Task: In the  document Aiethics.pdf Use the tool word Count 'and display word count while typing' Create the translated copy of the document in  'French' Change notification to  All Comments
Action: Mouse moved to (243, 86)
Screenshot: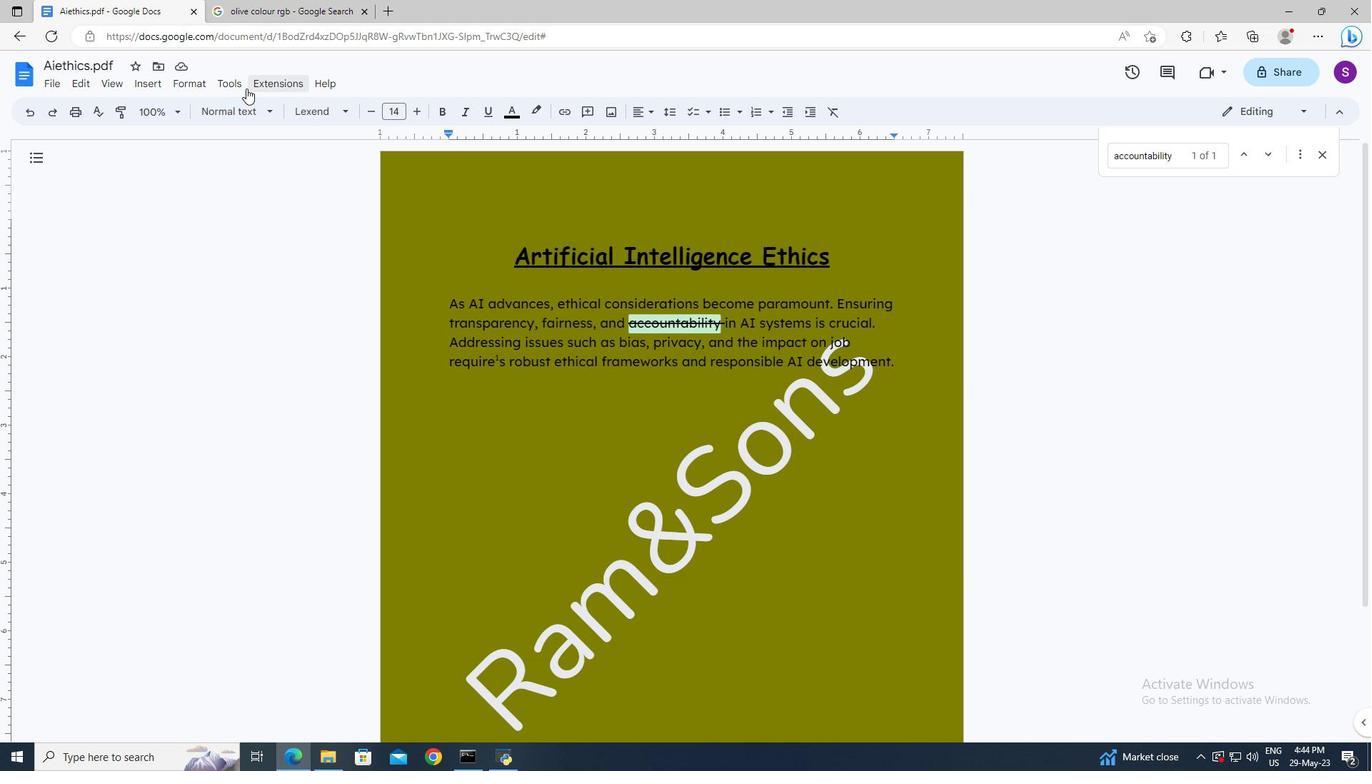 
Action: Mouse pressed left at (243, 86)
Screenshot: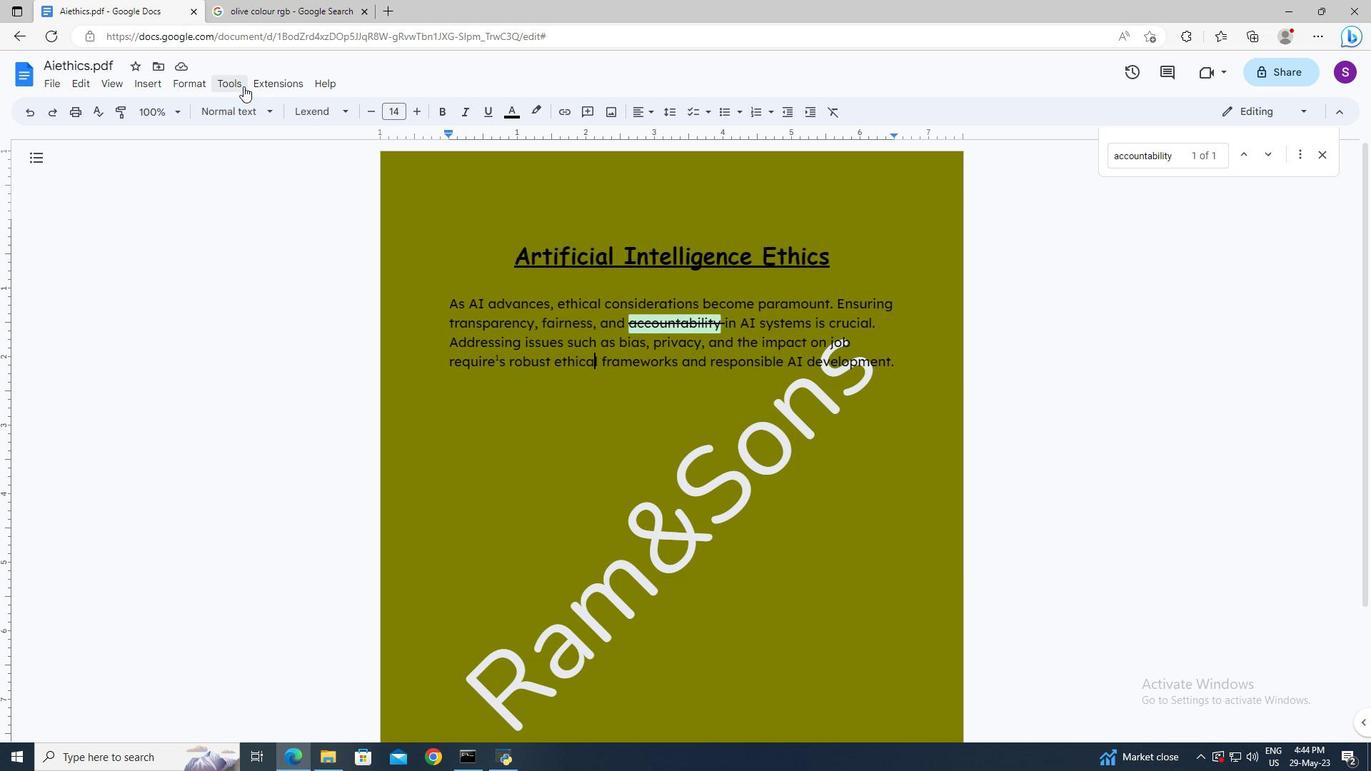 
Action: Mouse moved to (253, 129)
Screenshot: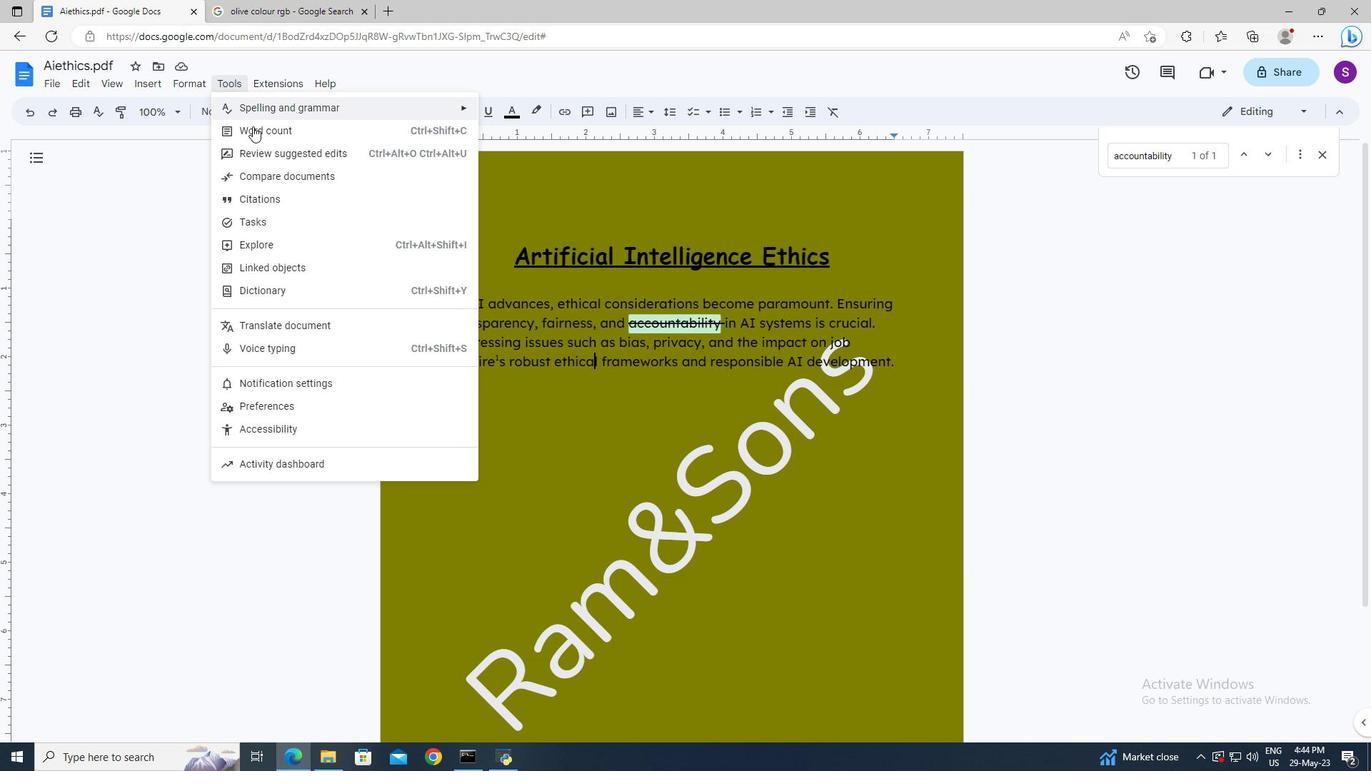 
Action: Mouse pressed left at (253, 129)
Screenshot: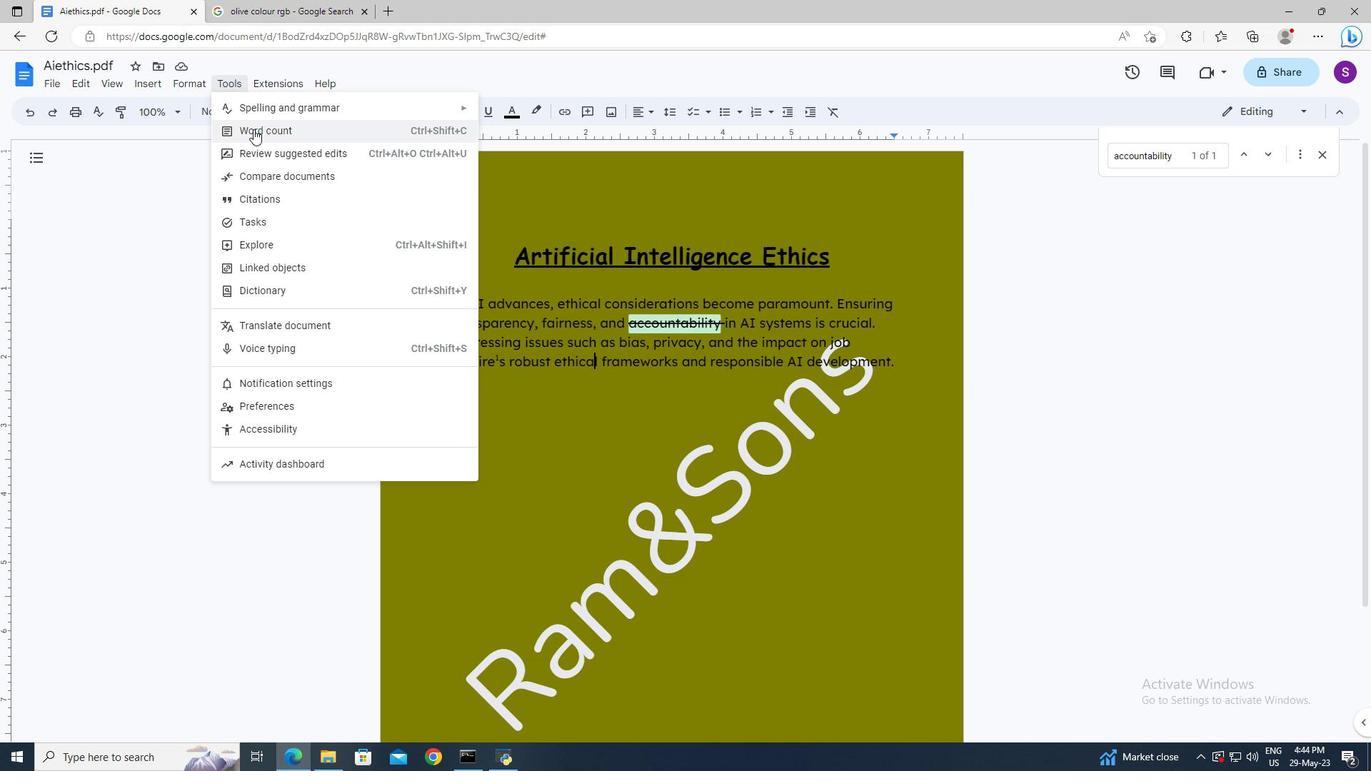 
Action: Mouse moved to (602, 466)
Screenshot: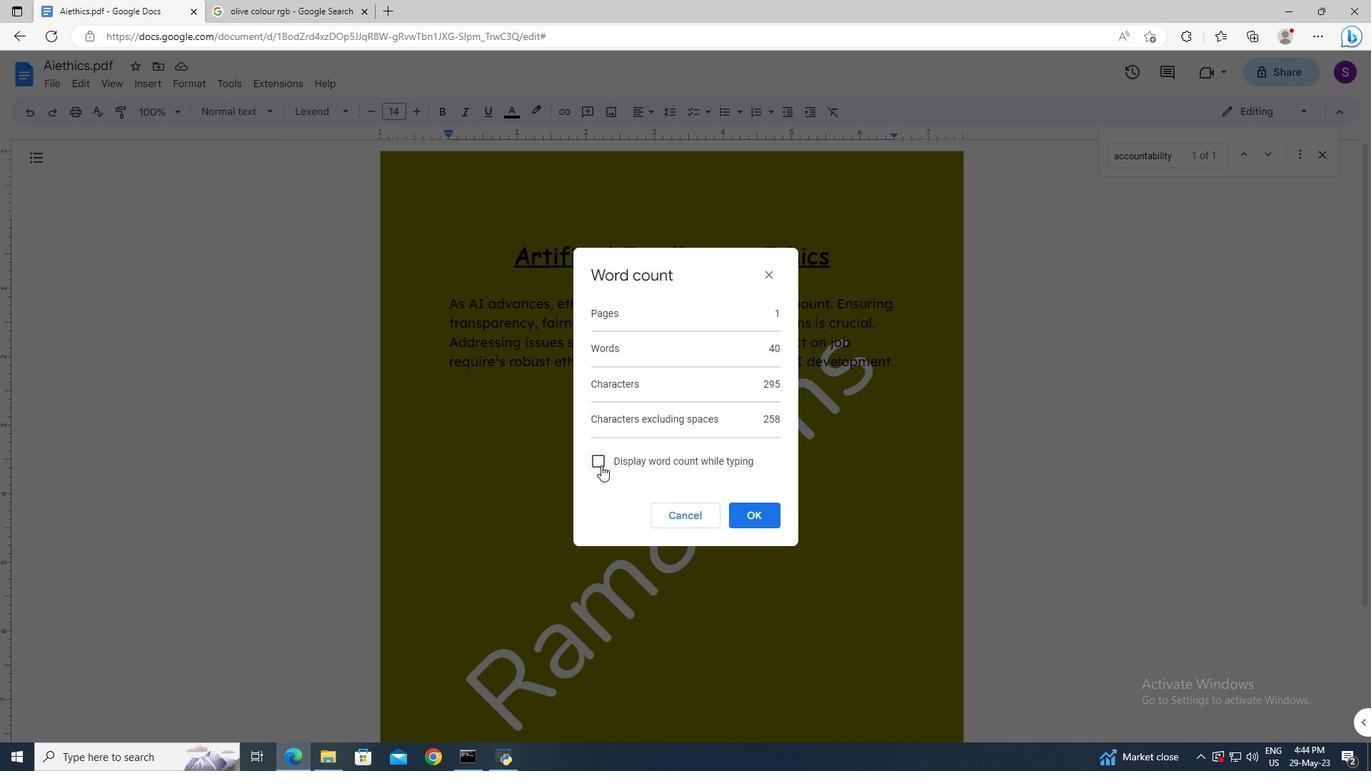 
Action: Mouse pressed left at (602, 466)
Screenshot: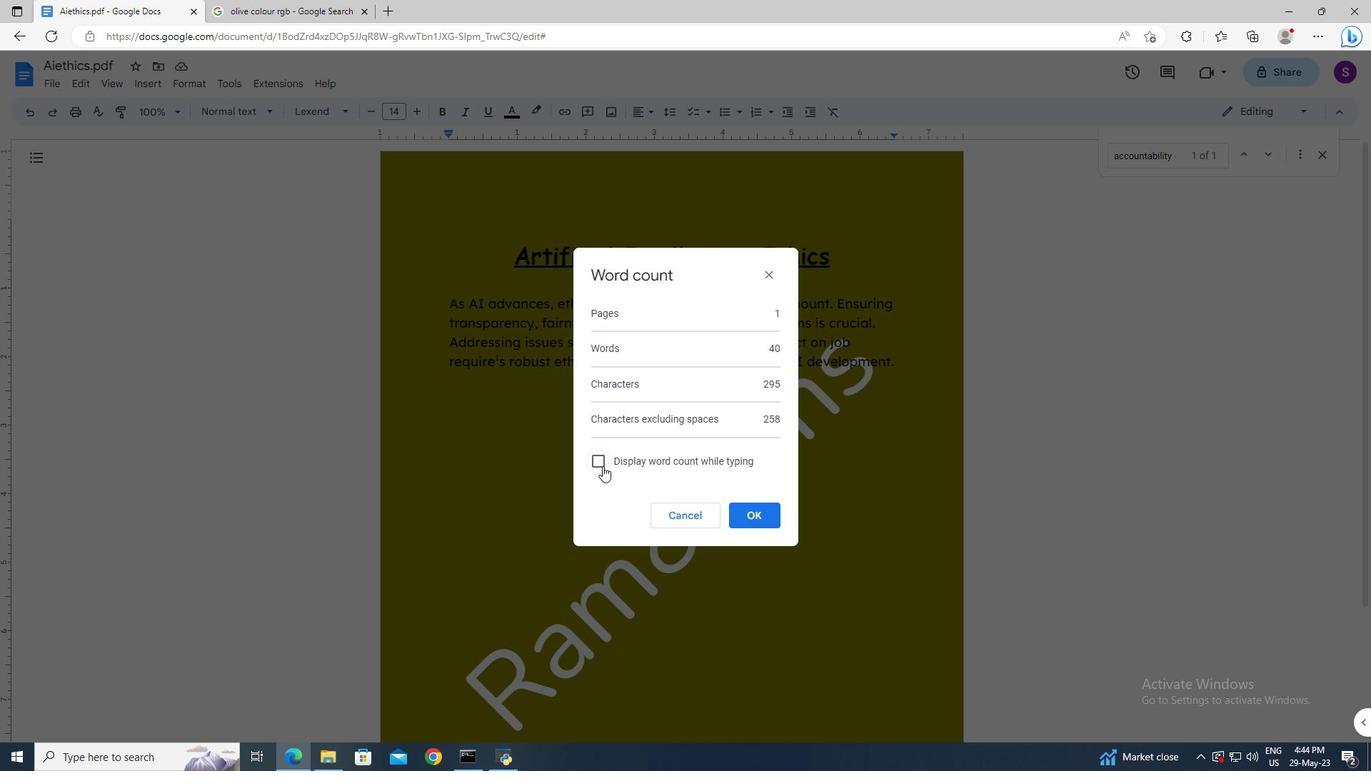 
Action: Mouse moved to (756, 510)
Screenshot: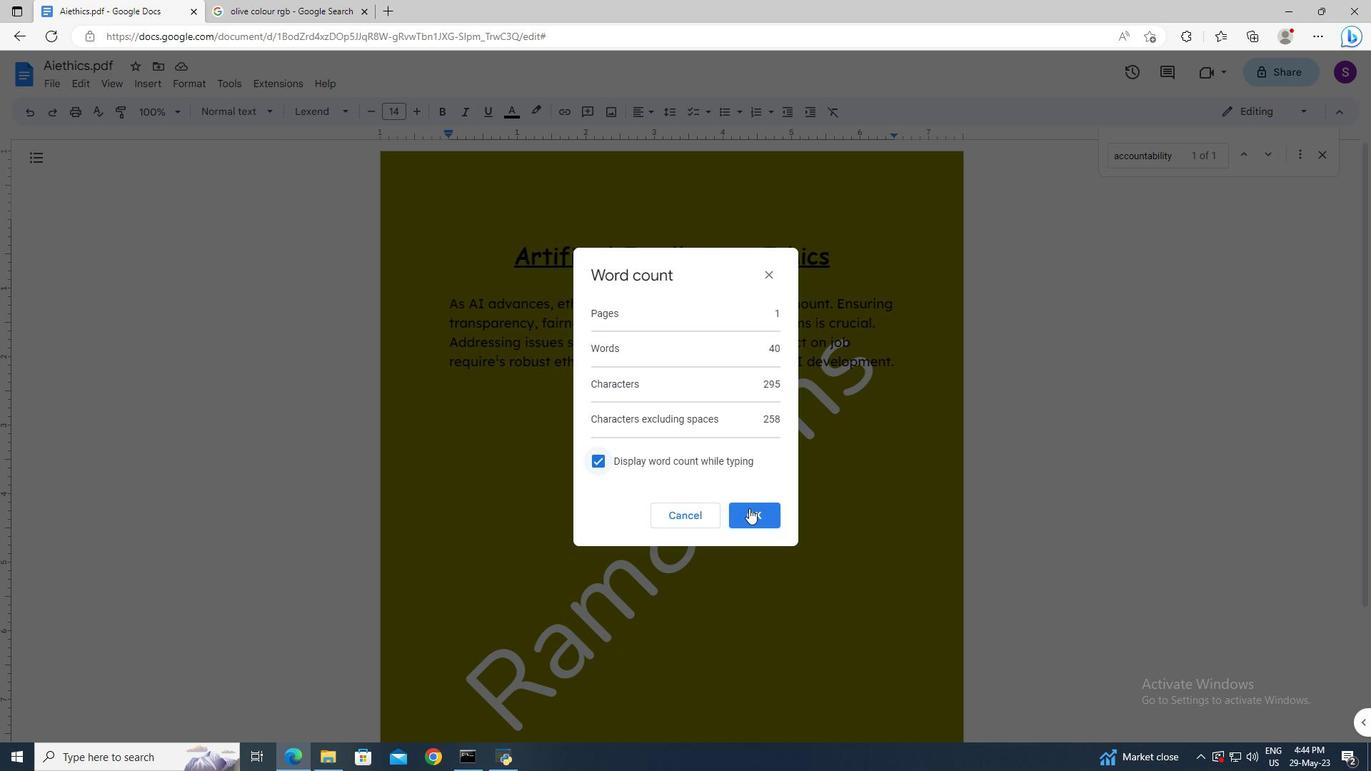 
Action: Mouse pressed left at (756, 510)
Screenshot: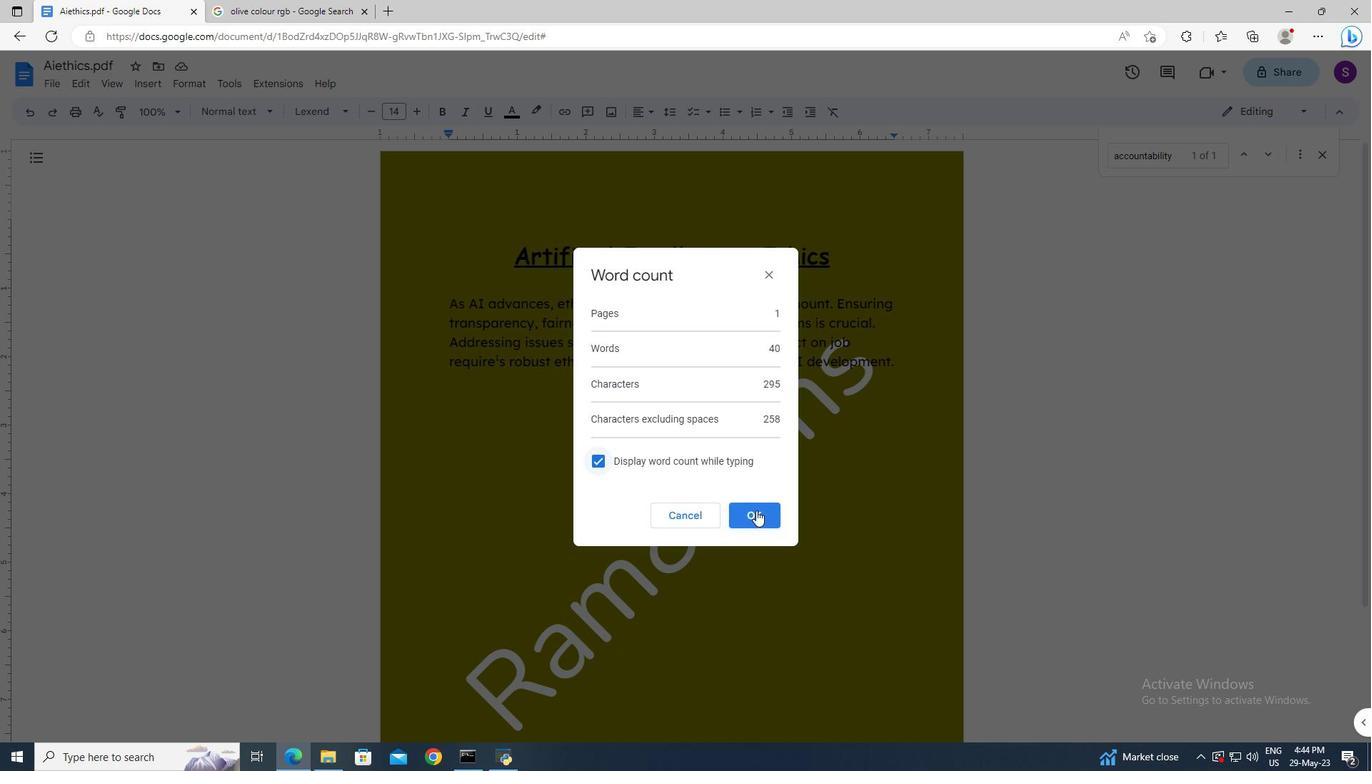 
Action: Mouse moved to (54, 77)
Screenshot: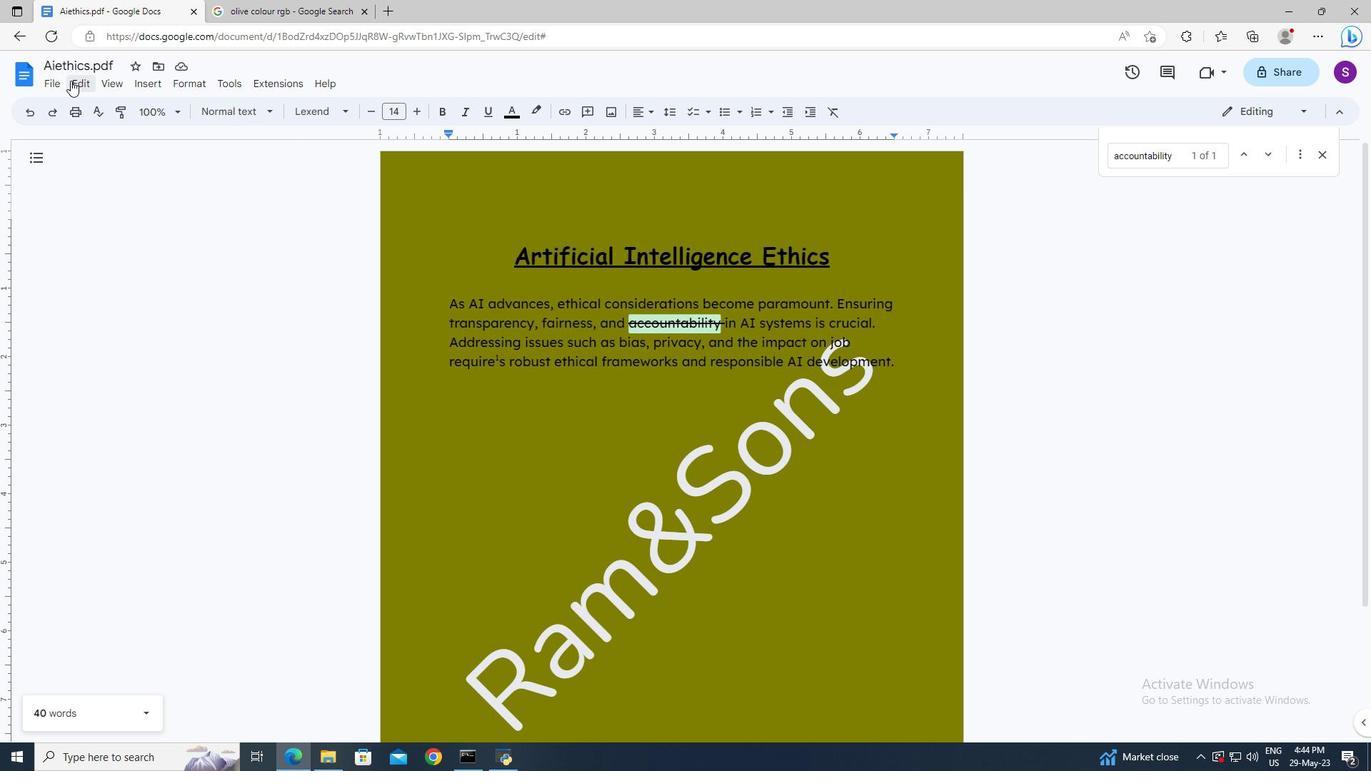 
Action: Mouse pressed left at (54, 77)
Screenshot: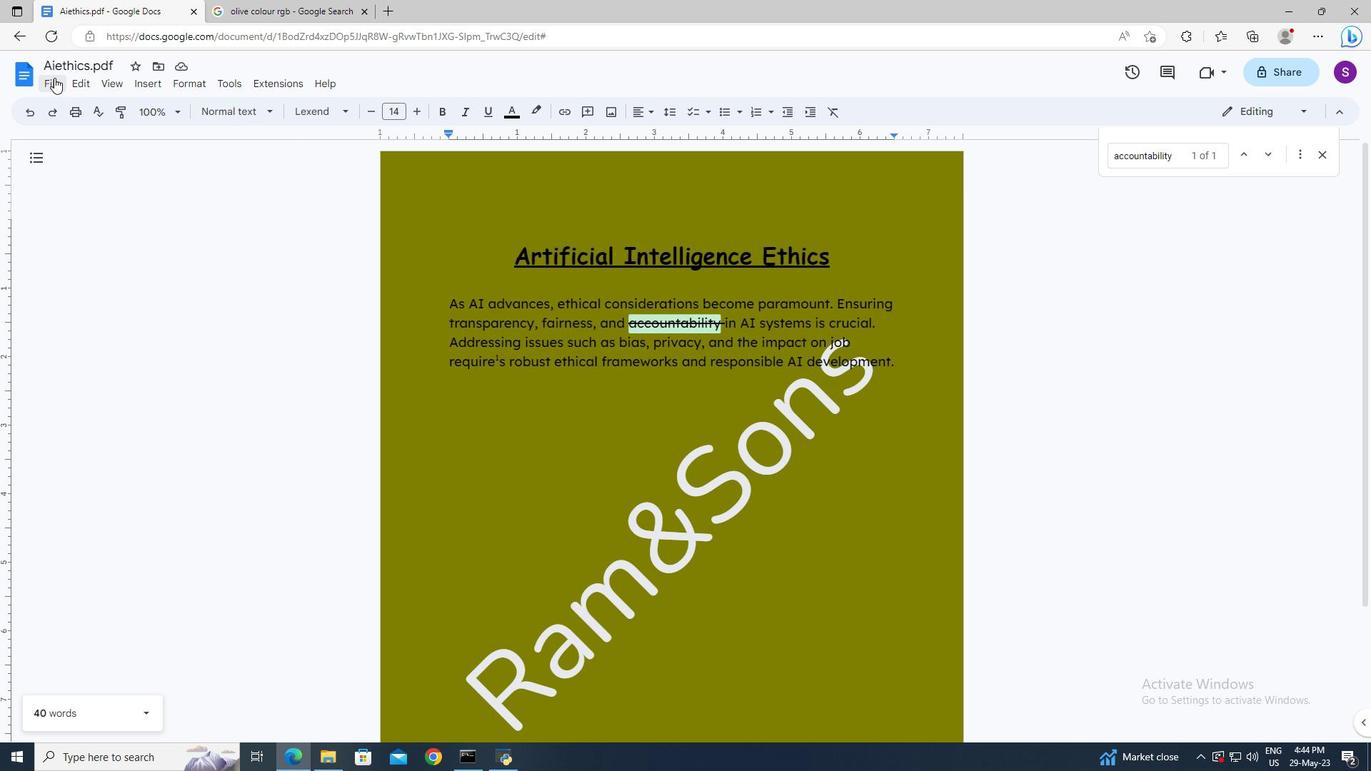 
Action: Mouse moved to (266, 324)
Screenshot: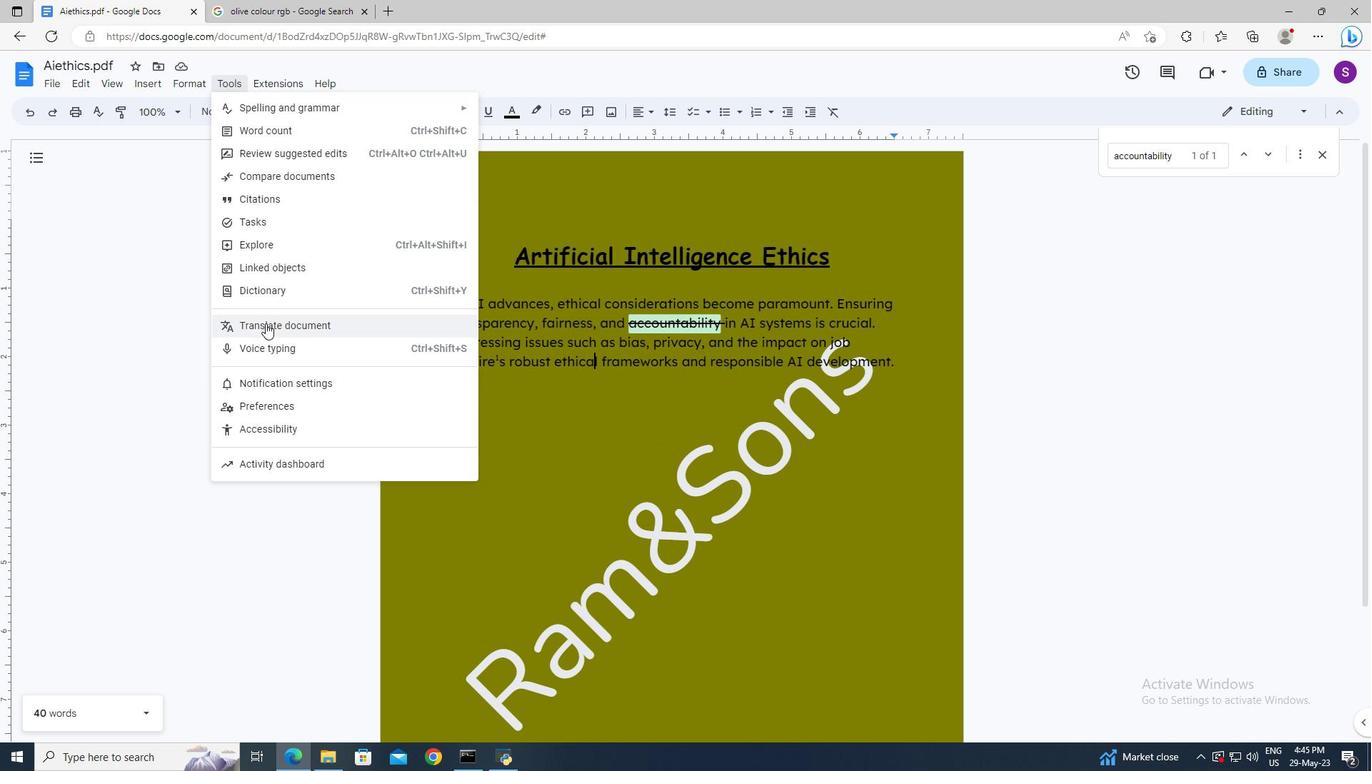 
Action: Mouse pressed left at (266, 324)
Screenshot: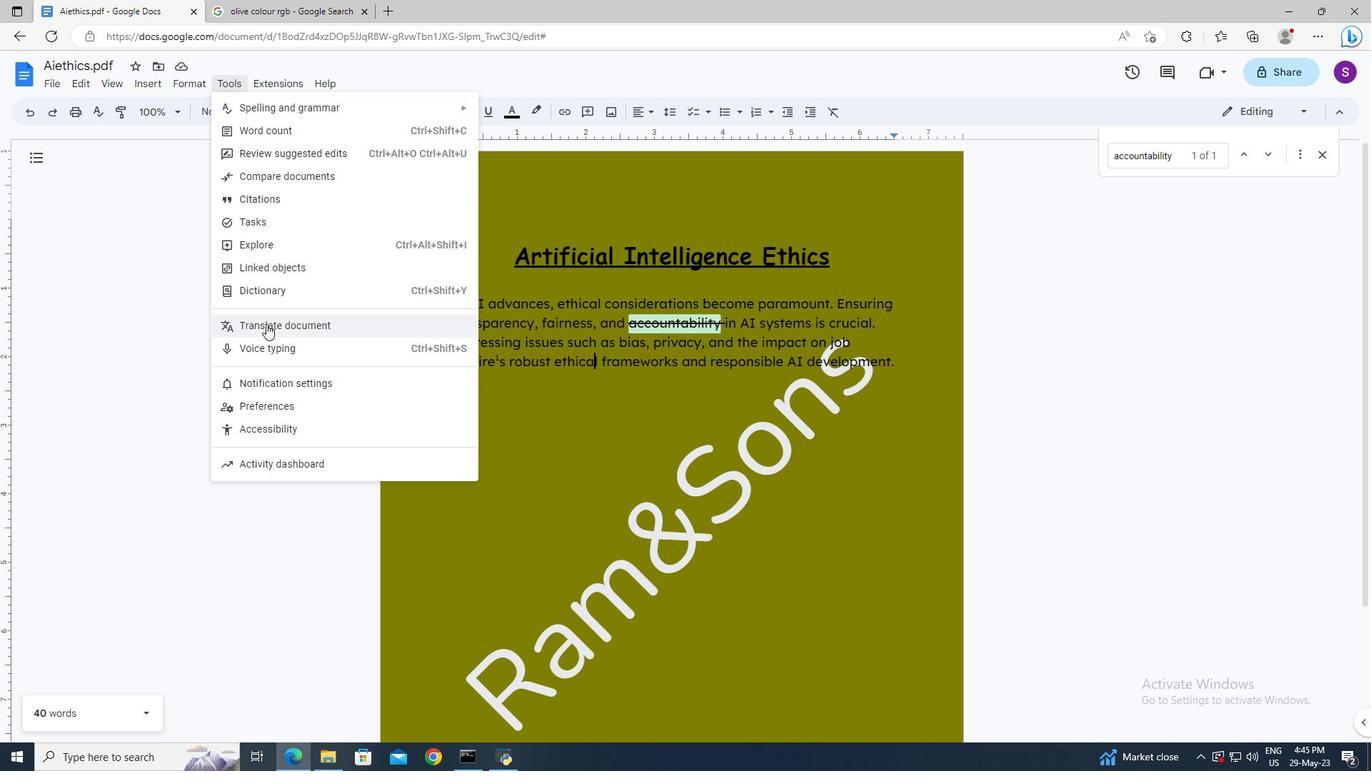 
Action: Mouse moved to (595, 420)
Screenshot: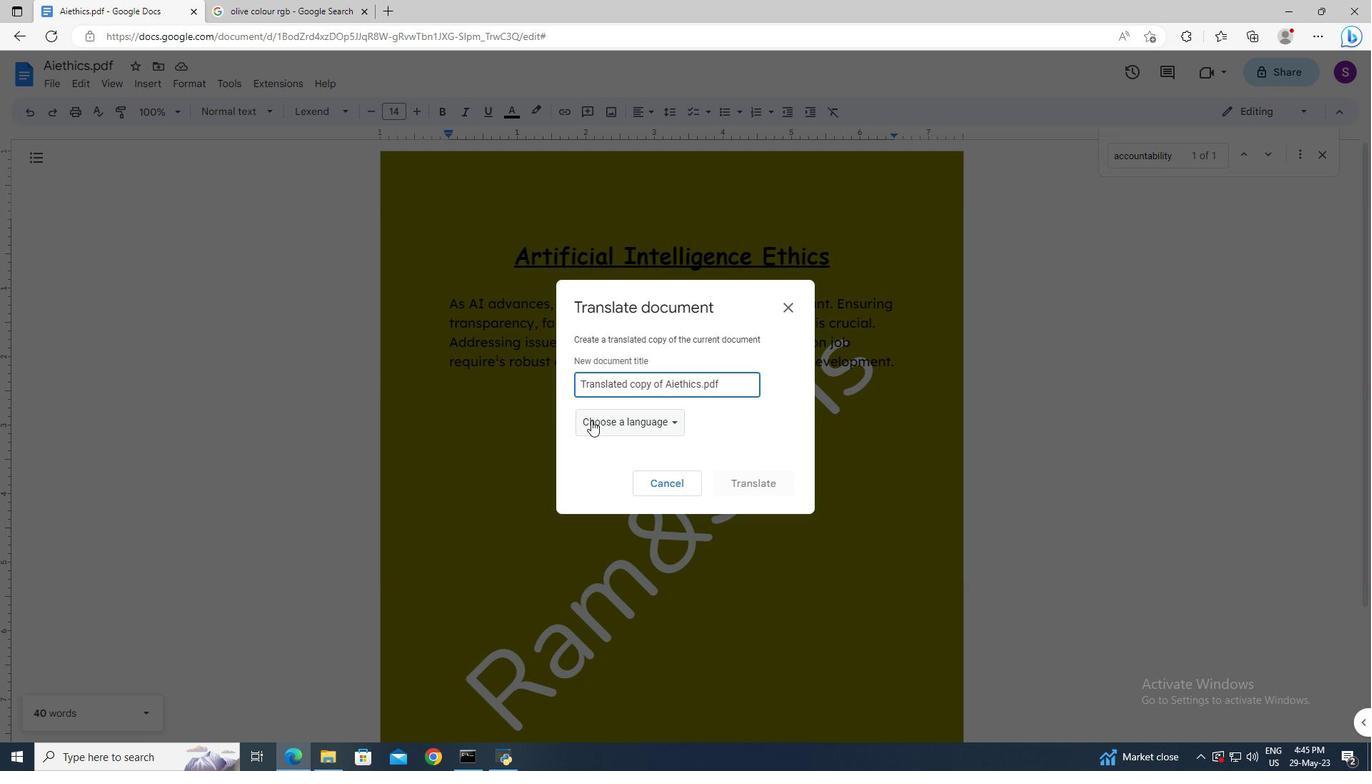 
Action: Mouse pressed left at (595, 420)
Screenshot: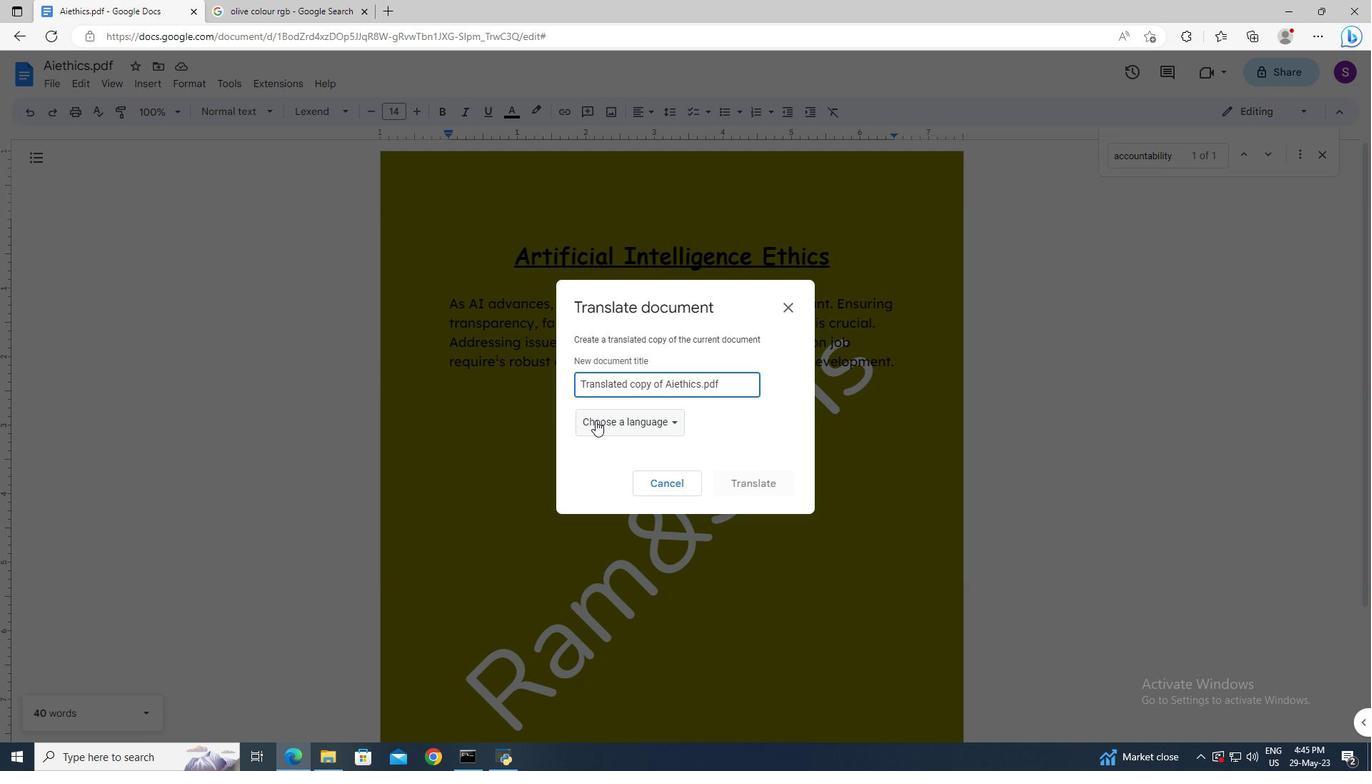 
Action: Mouse moved to (623, 502)
Screenshot: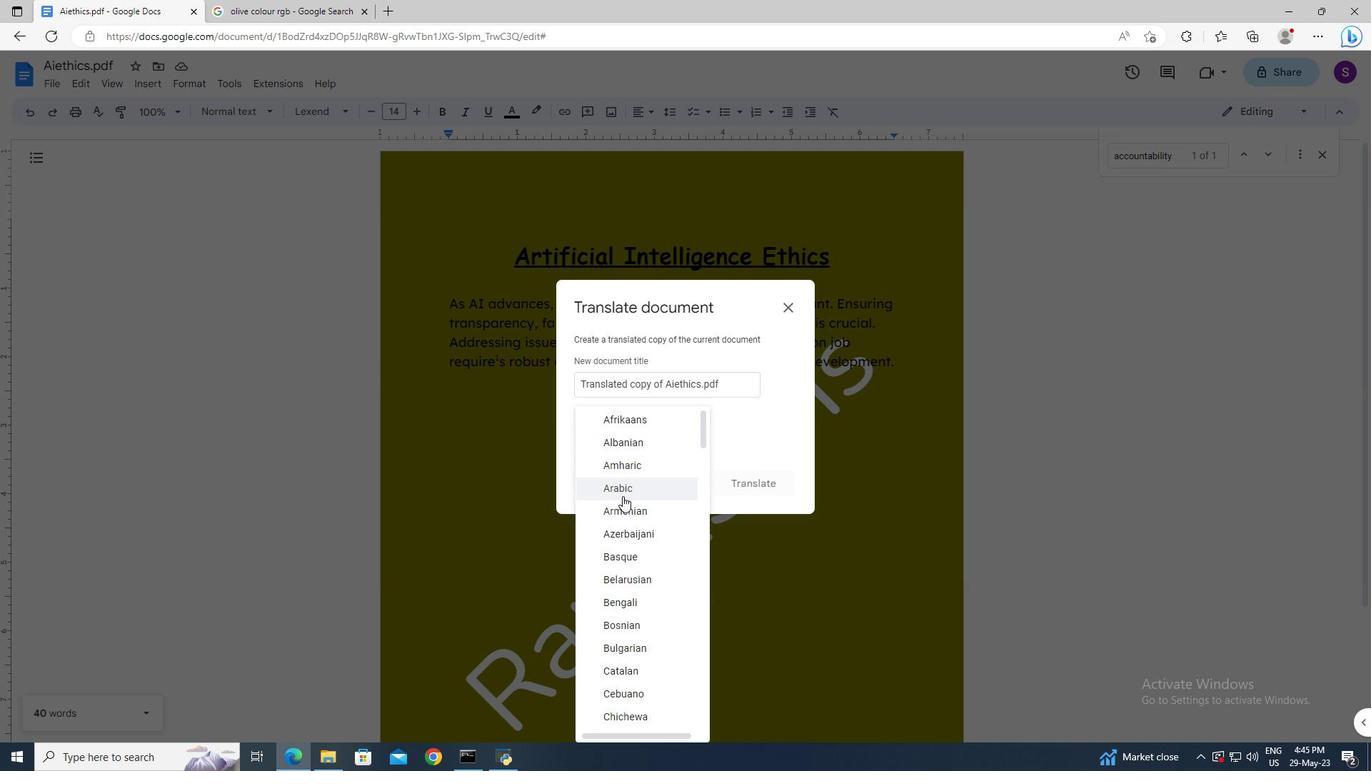 
Action: Mouse scrolled (623, 501) with delta (0, 0)
Screenshot: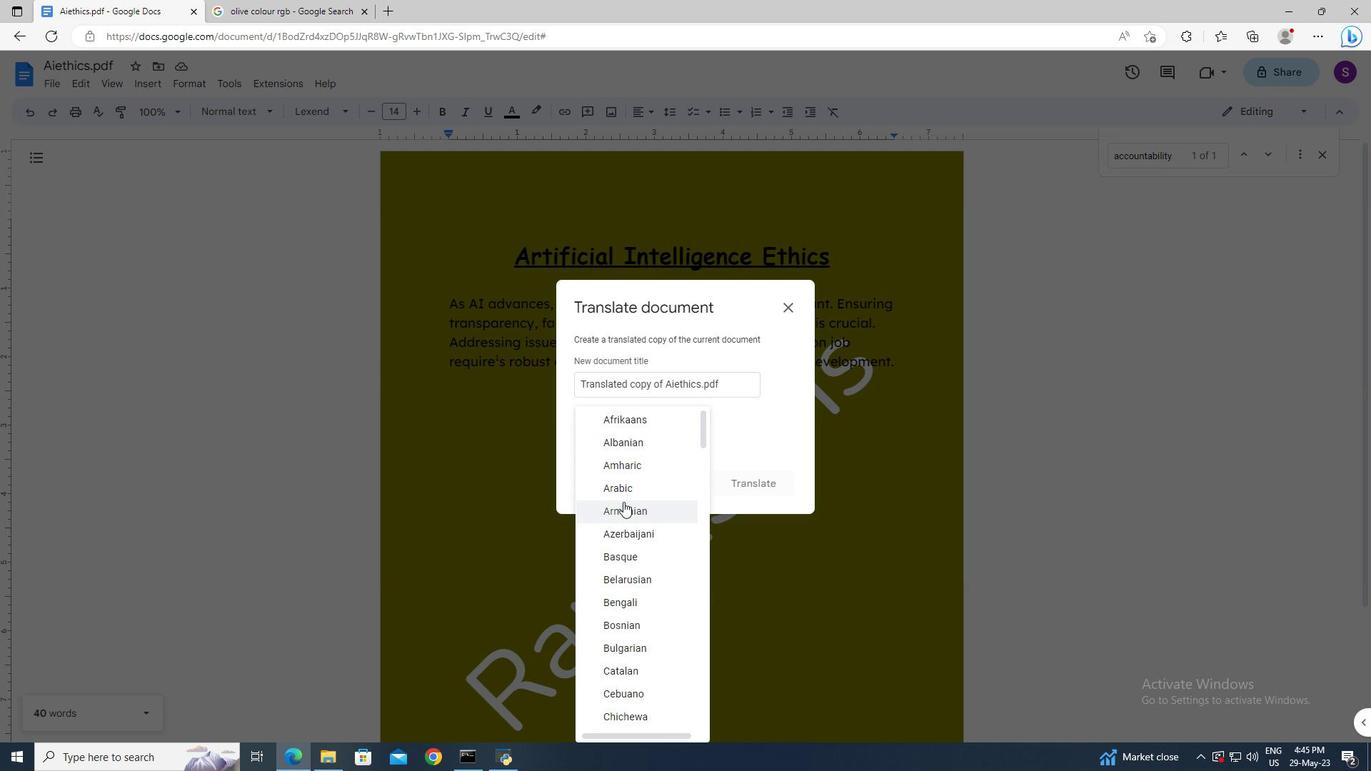 
Action: Mouse scrolled (623, 501) with delta (0, 0)
Screenshot: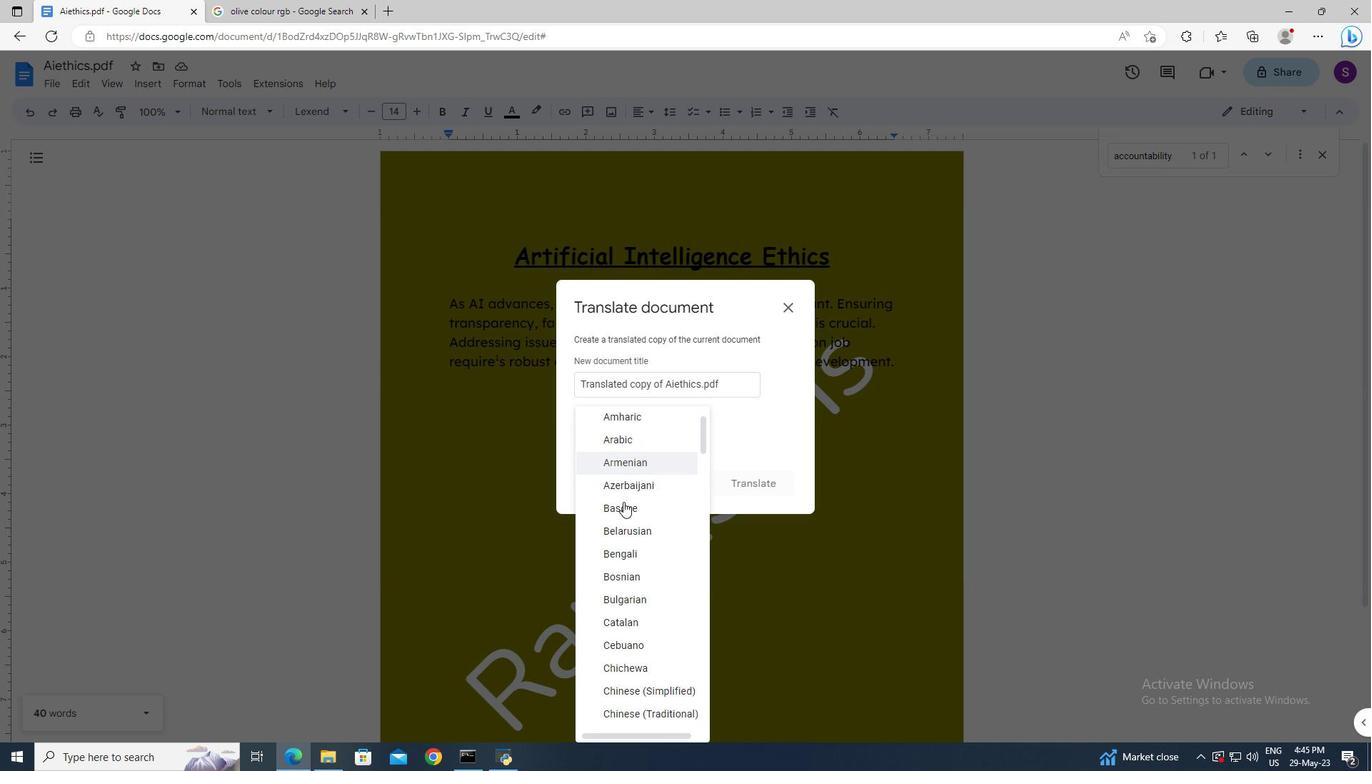 
Action: Mouse scrolled (623, 501) with delta (0, 0)
Screenshot: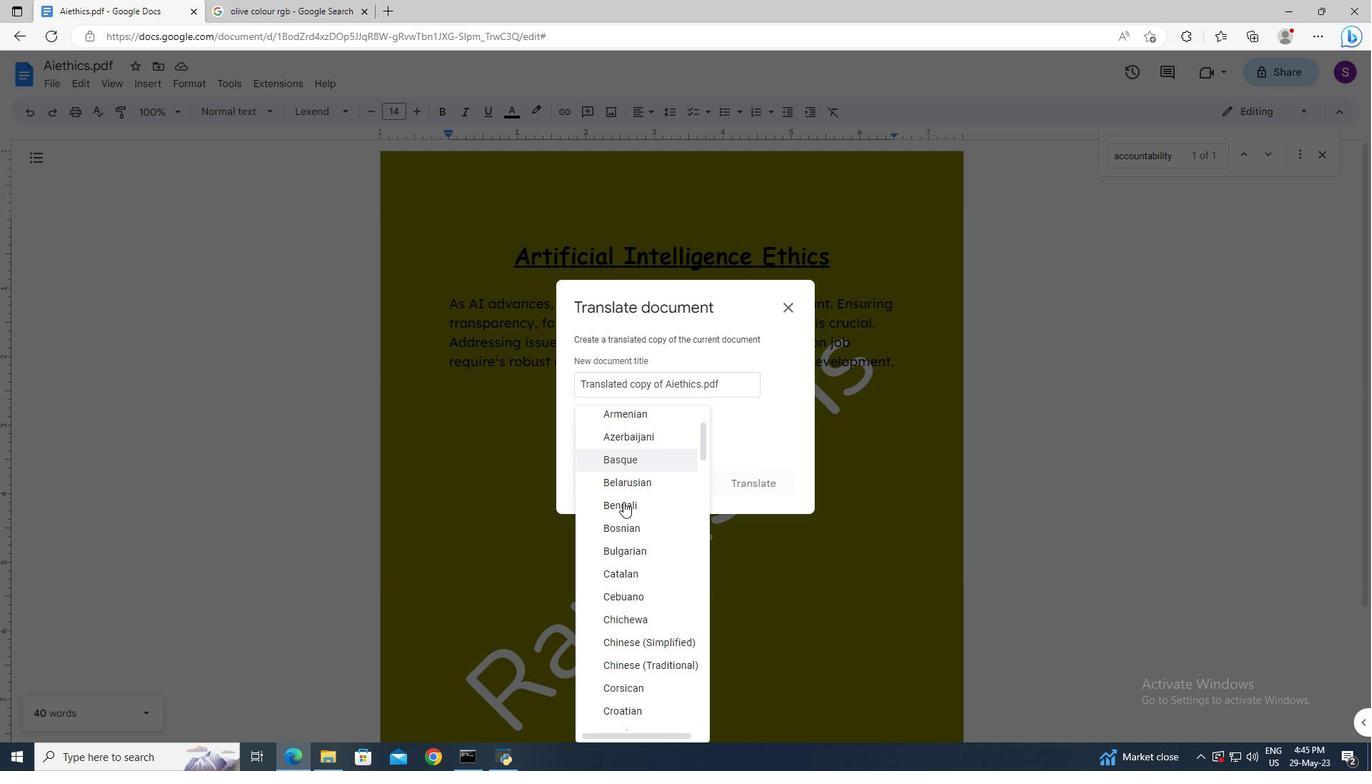 
Action: Mouse scrolled (623, 501) with delta (0, 0)
Screenshot: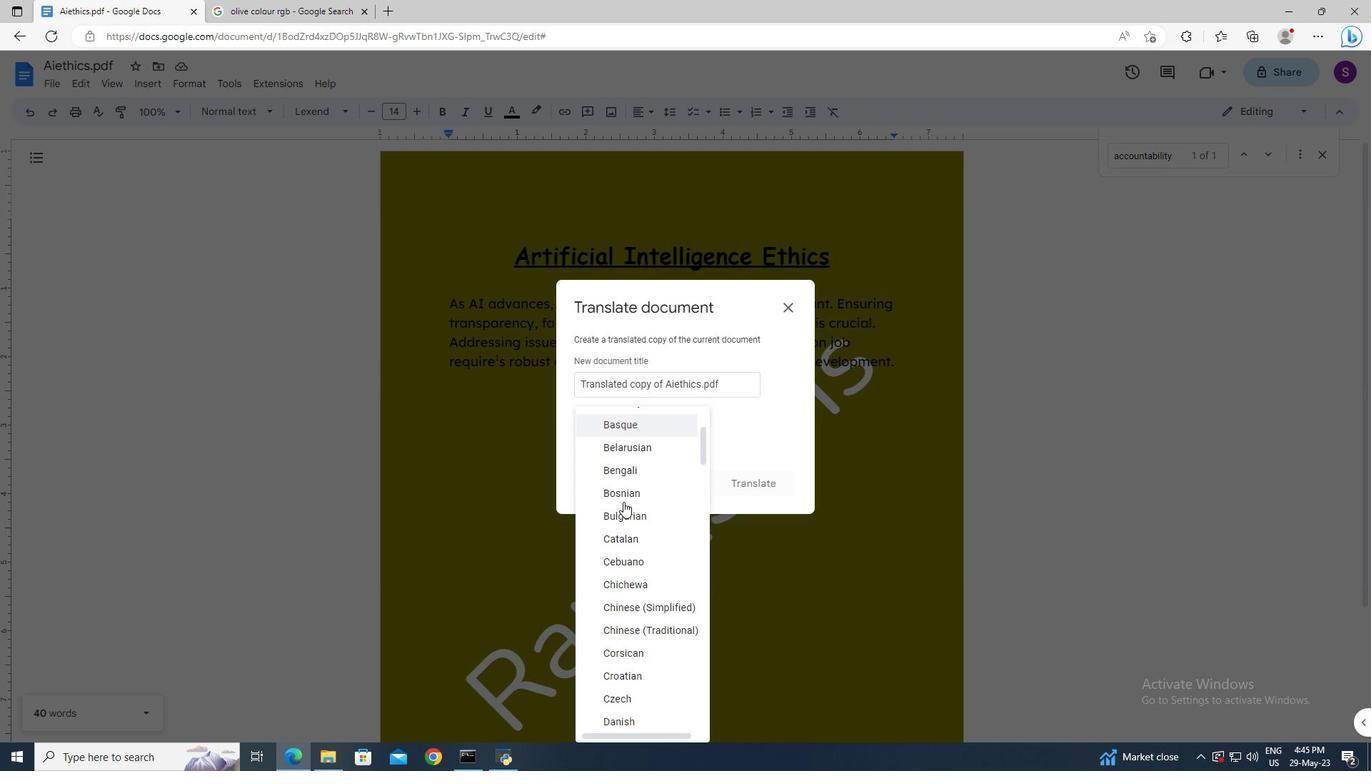 
Action: Mouse scrolled (623, 501) with delta (0, 0)
Screenshot: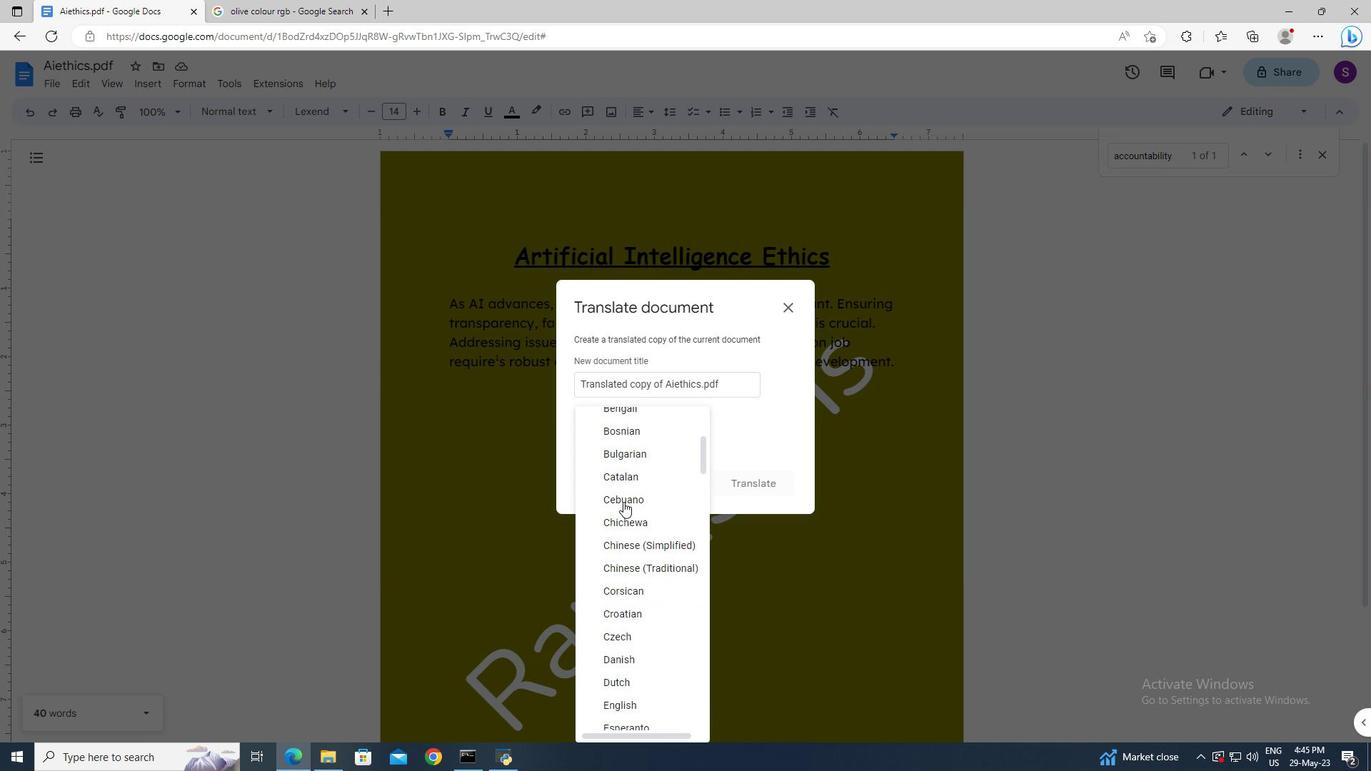 
Action: Mouse scrolled (623, 501) with delta (0, 0)
Screenshot: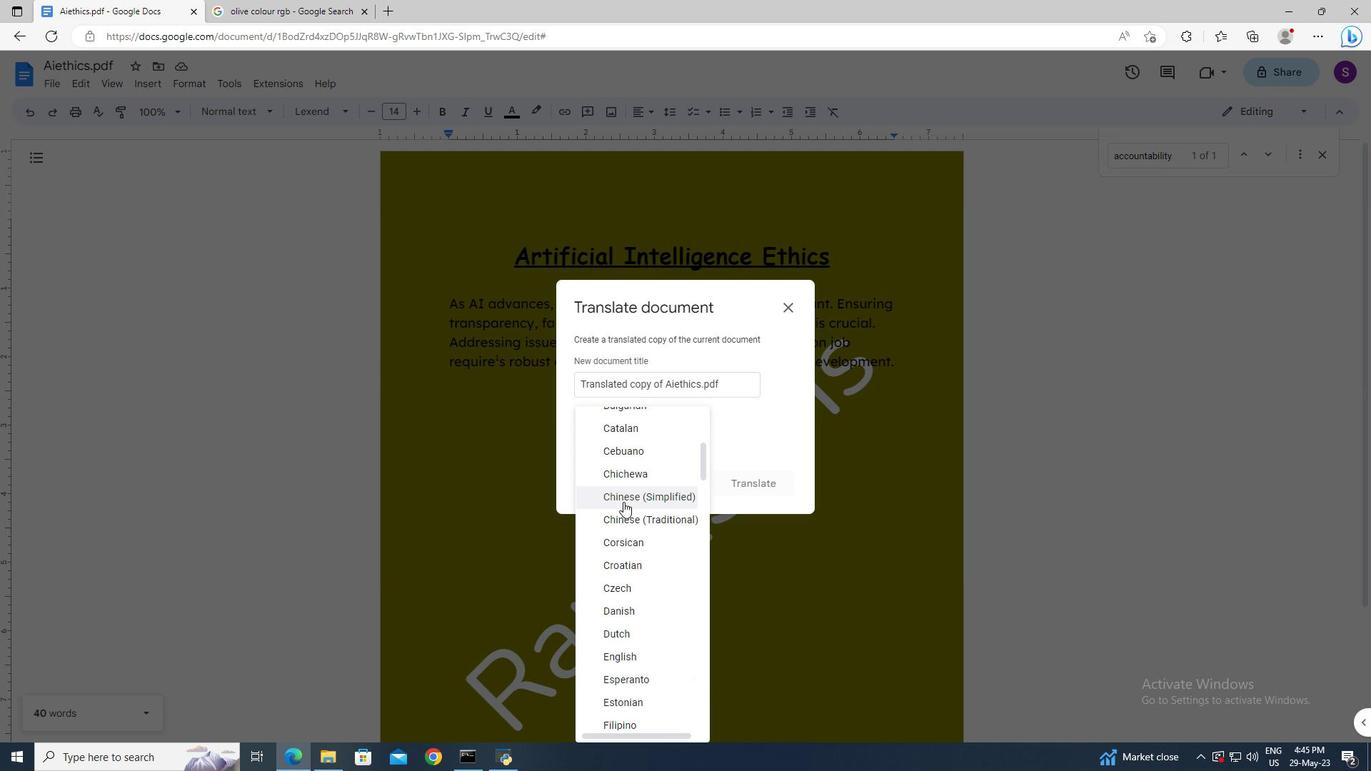 
Action: Mouse scrolled (623, 501) with delta (0, 0)
Screenshot: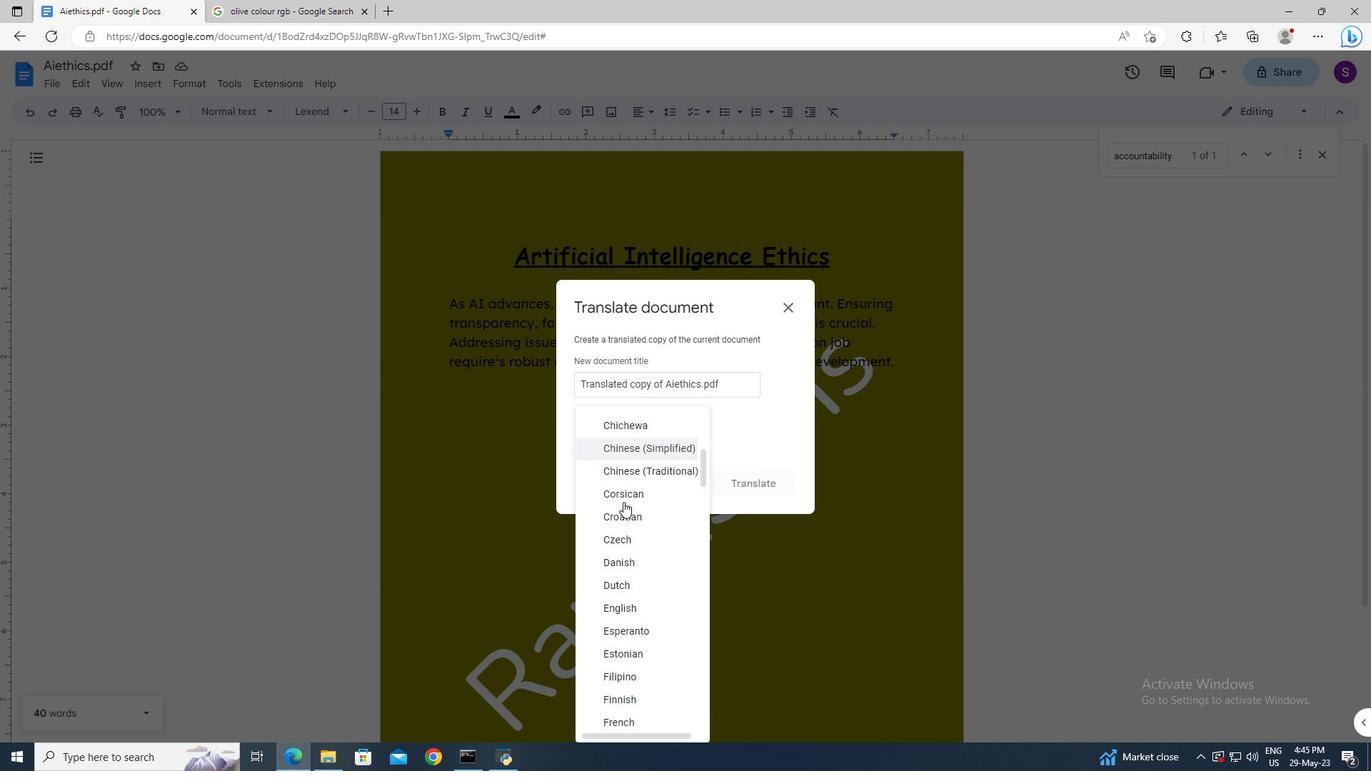 
Action: Mouse scrolled (623, 501) with delta (0, 0)
Screenshot: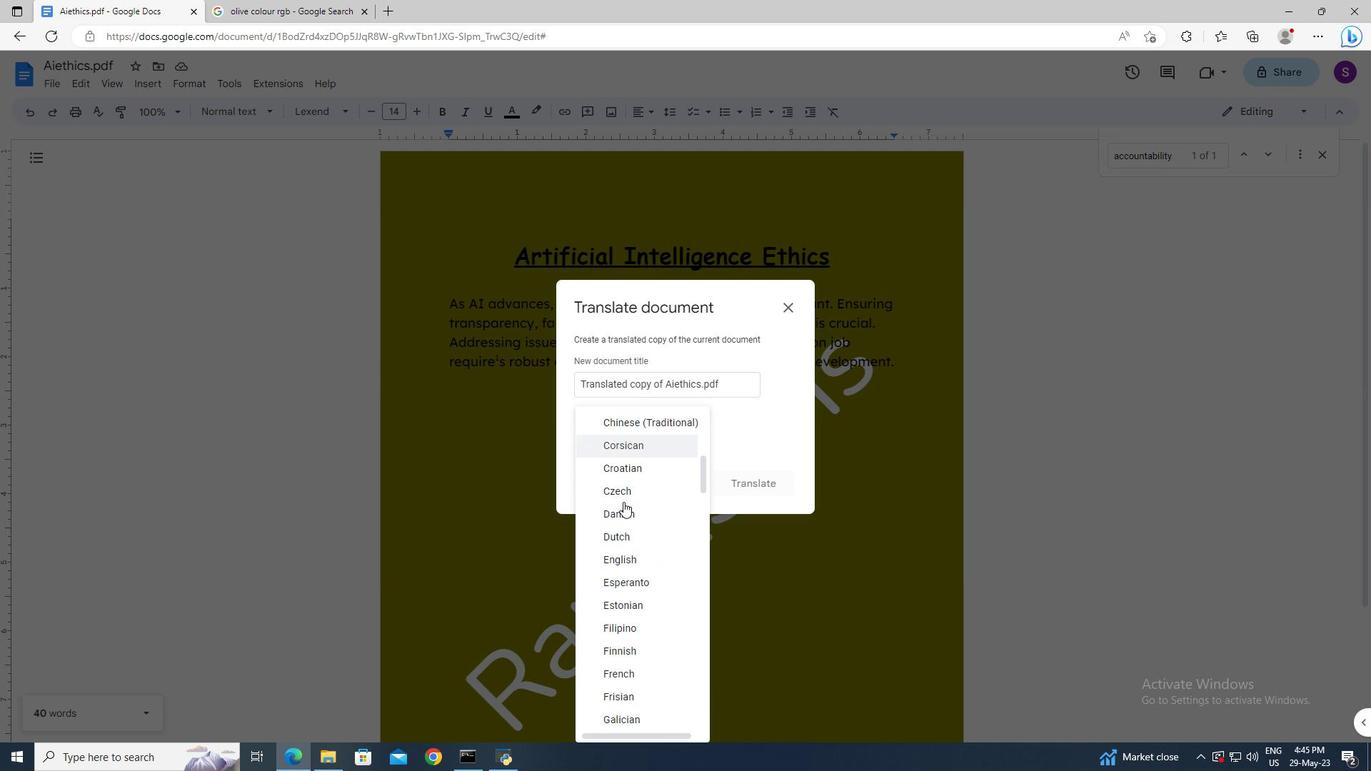 
Action: Mouse moved to (635, 627)
Screenshot: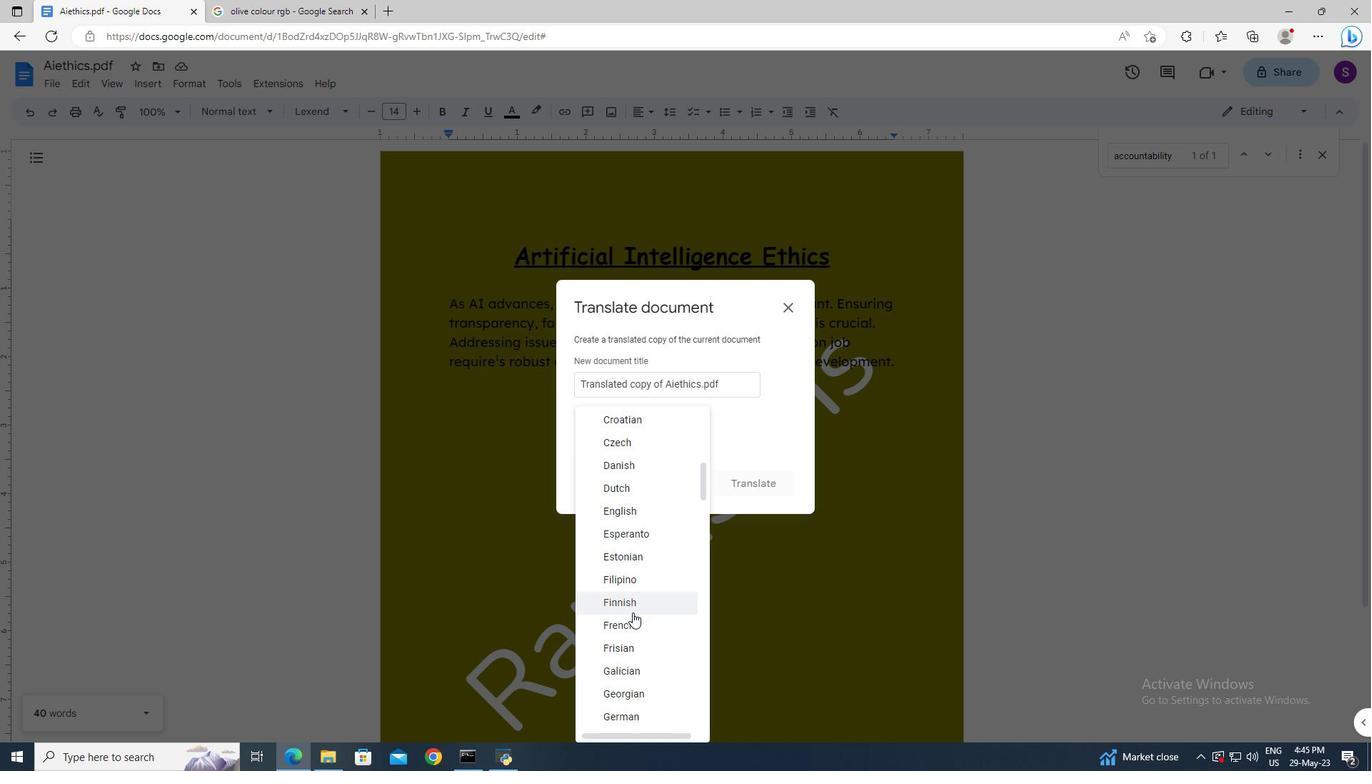 
Action: Mouse pressed left at (635, 627)
Screenshot: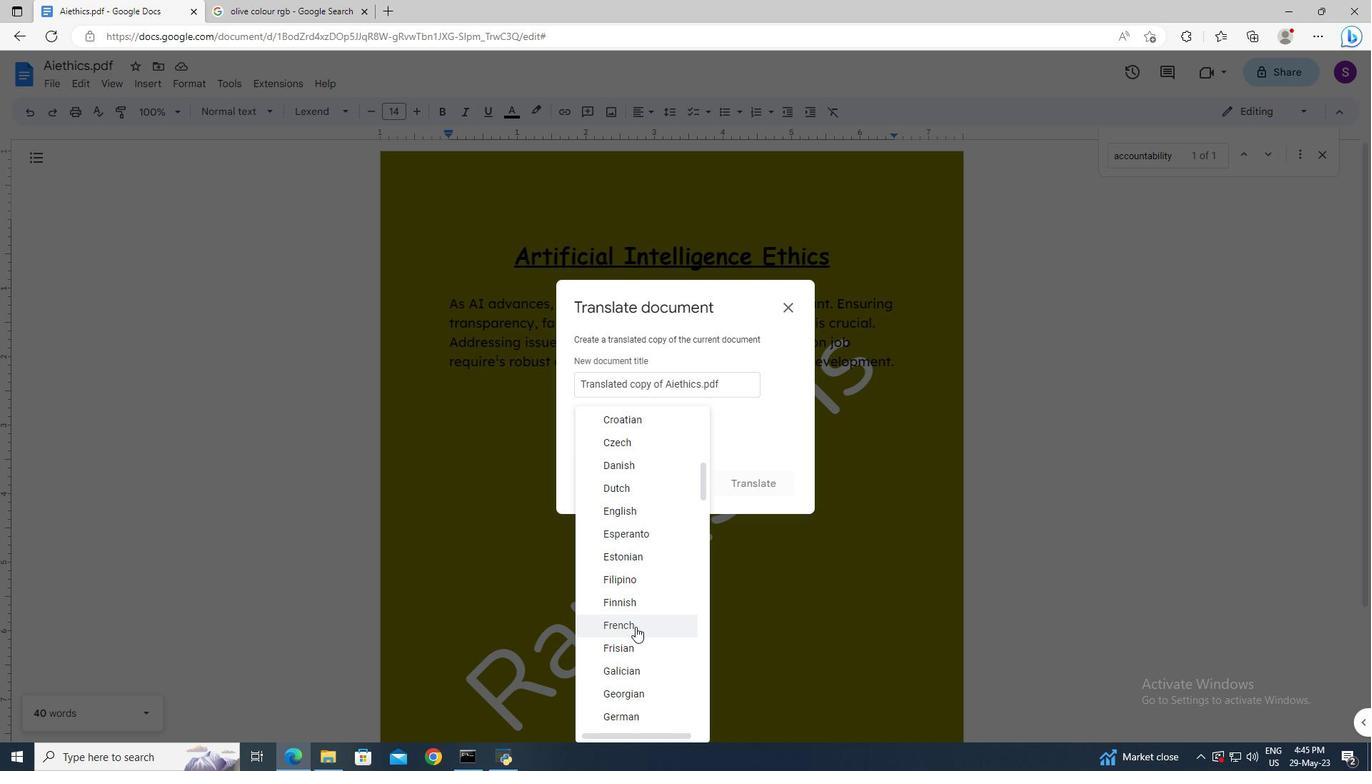 
Action: Mouse moved to (719, 491)
Screenshot: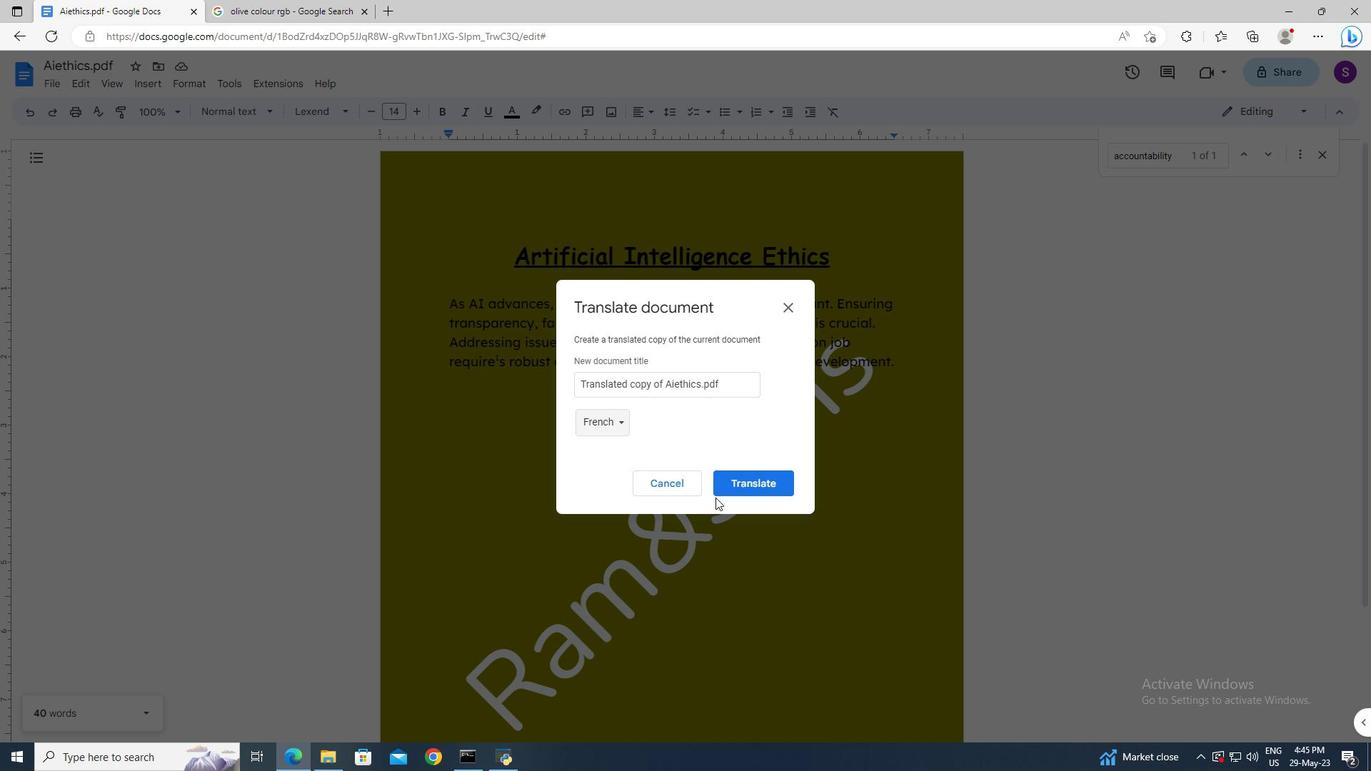 
Action: Mouse pressed left at (719, 491)
Screenshot: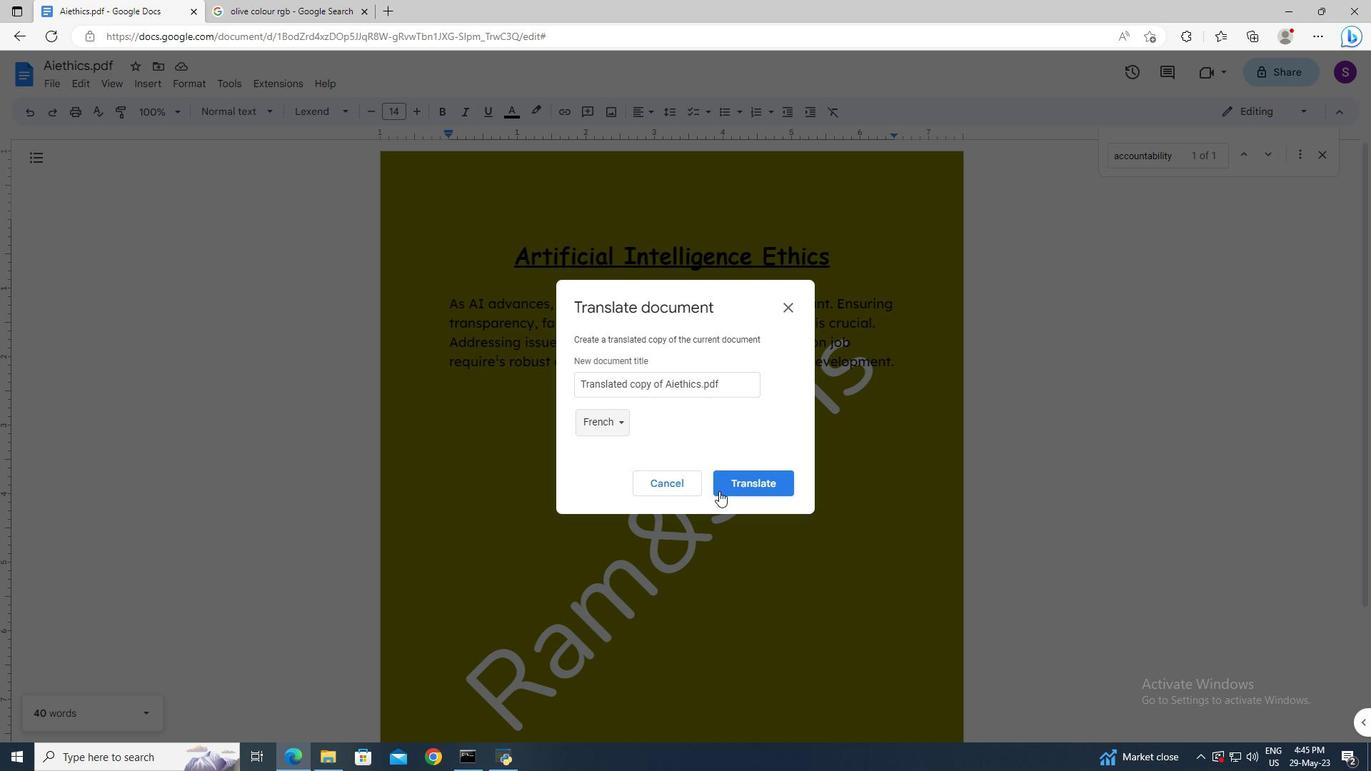 
Action: Mouse moved to (159, 0)
Screenshot: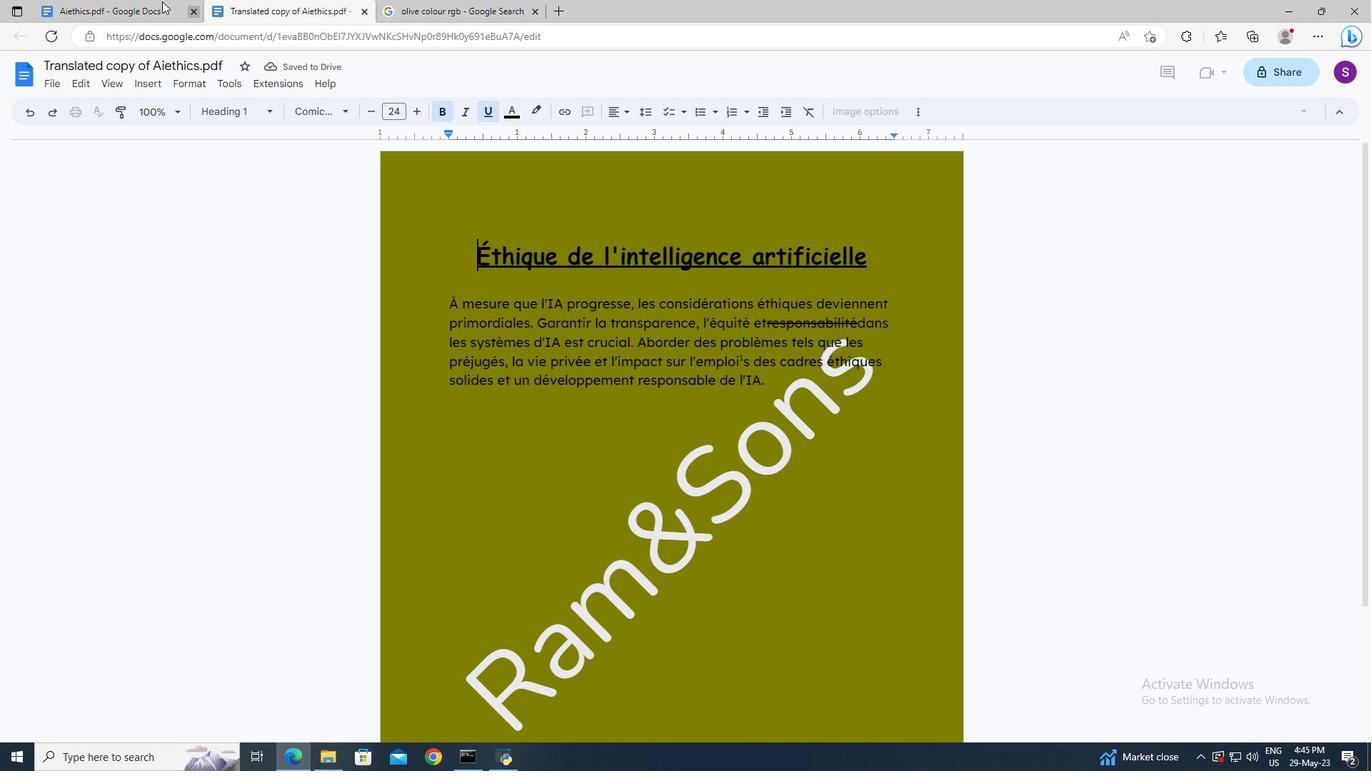 
Action: Mouse pressed left at (159, 0)
Screenshot: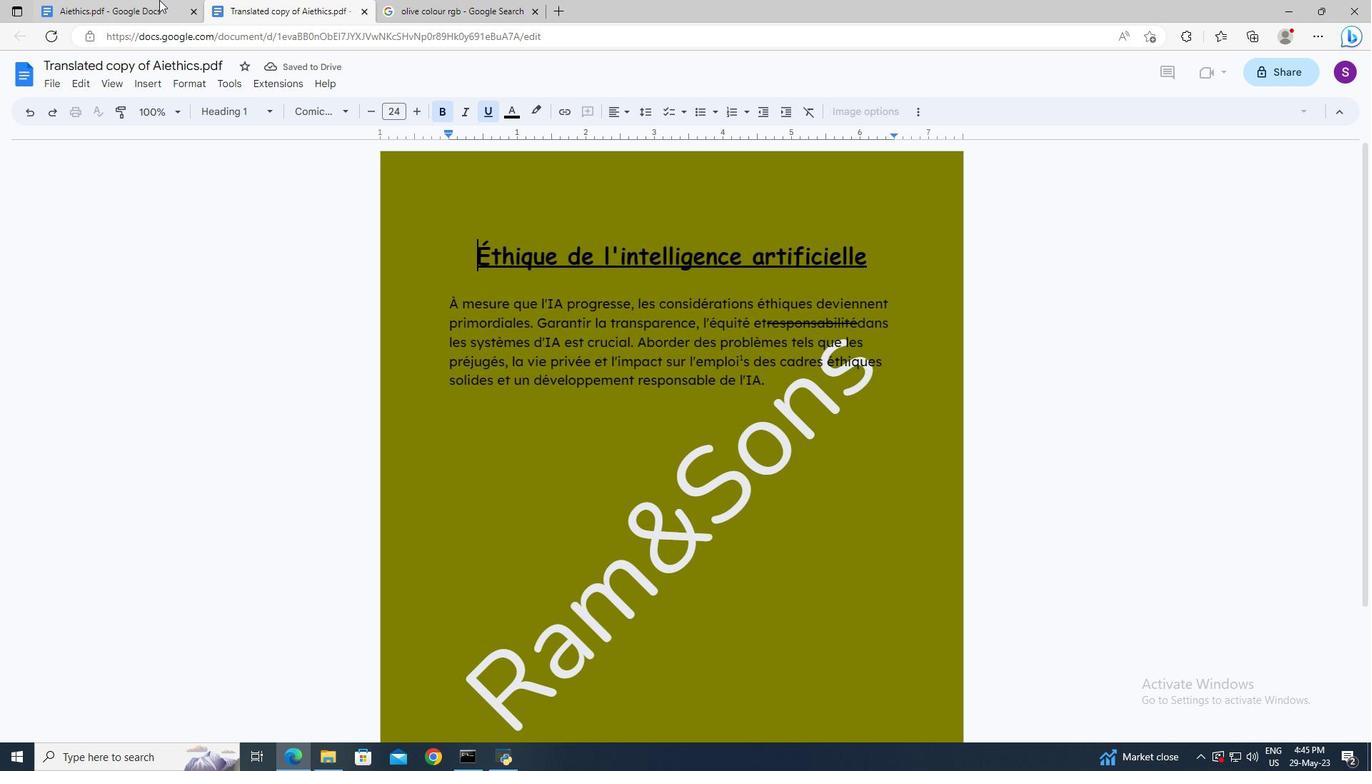 
Action: Mouse moved to (175, 85)
Screenshot: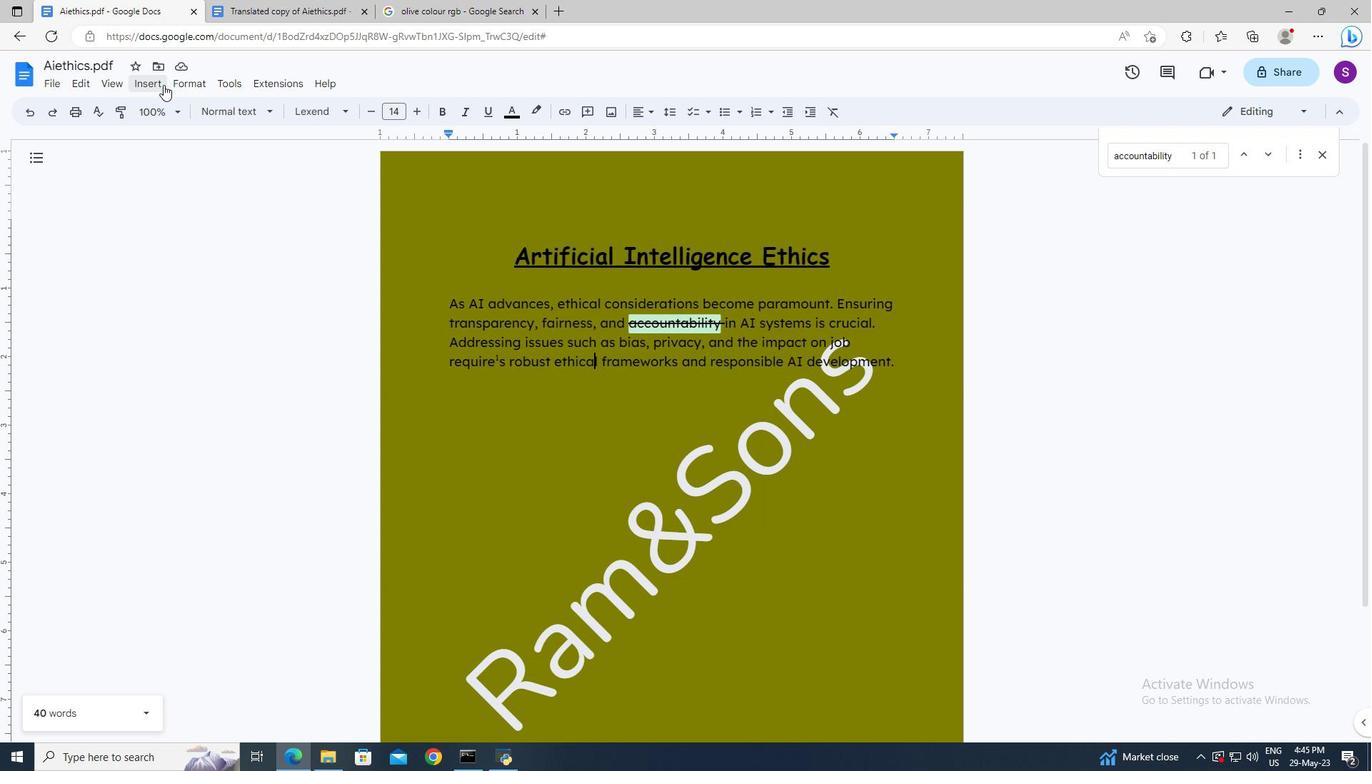 
Action: Mouse pressed left at (175, 85)
Screenshot: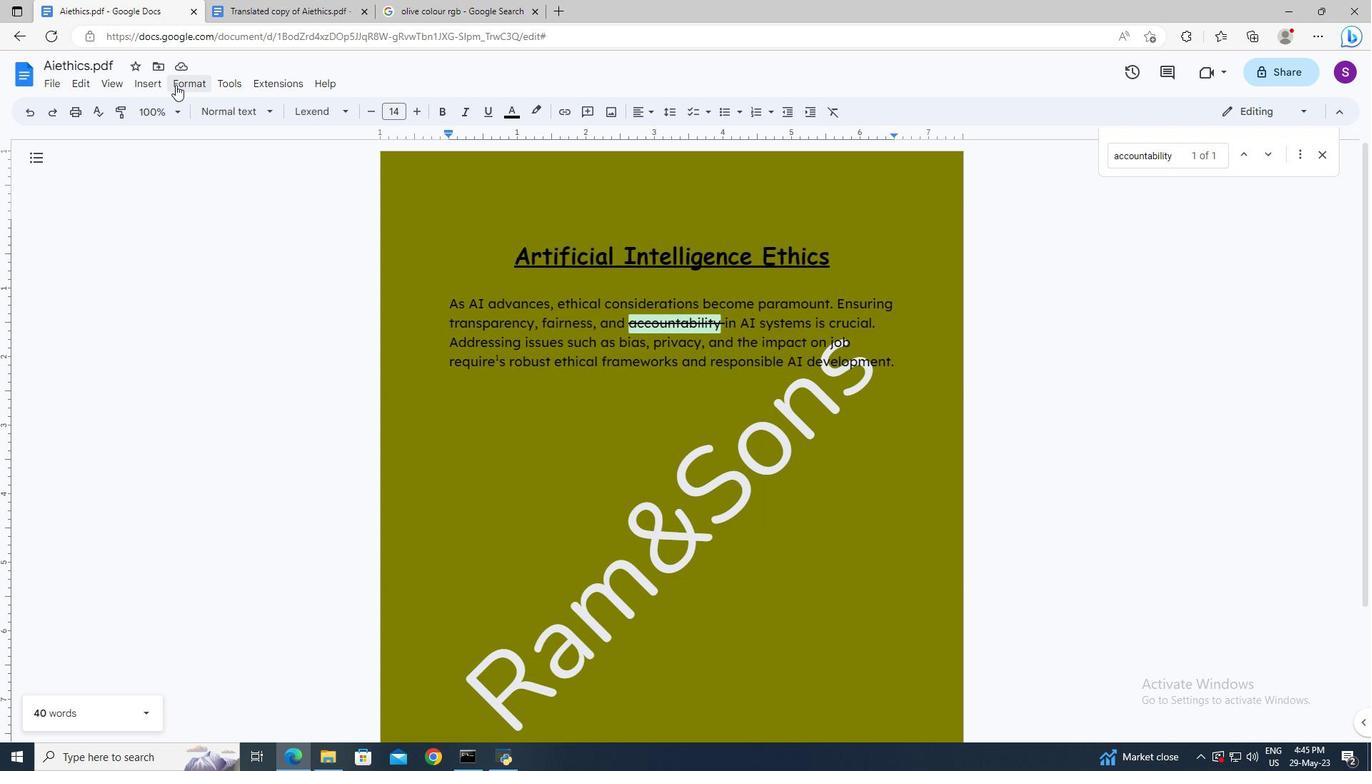 
Action: Mouse moved to (297, 387)
Screenshot: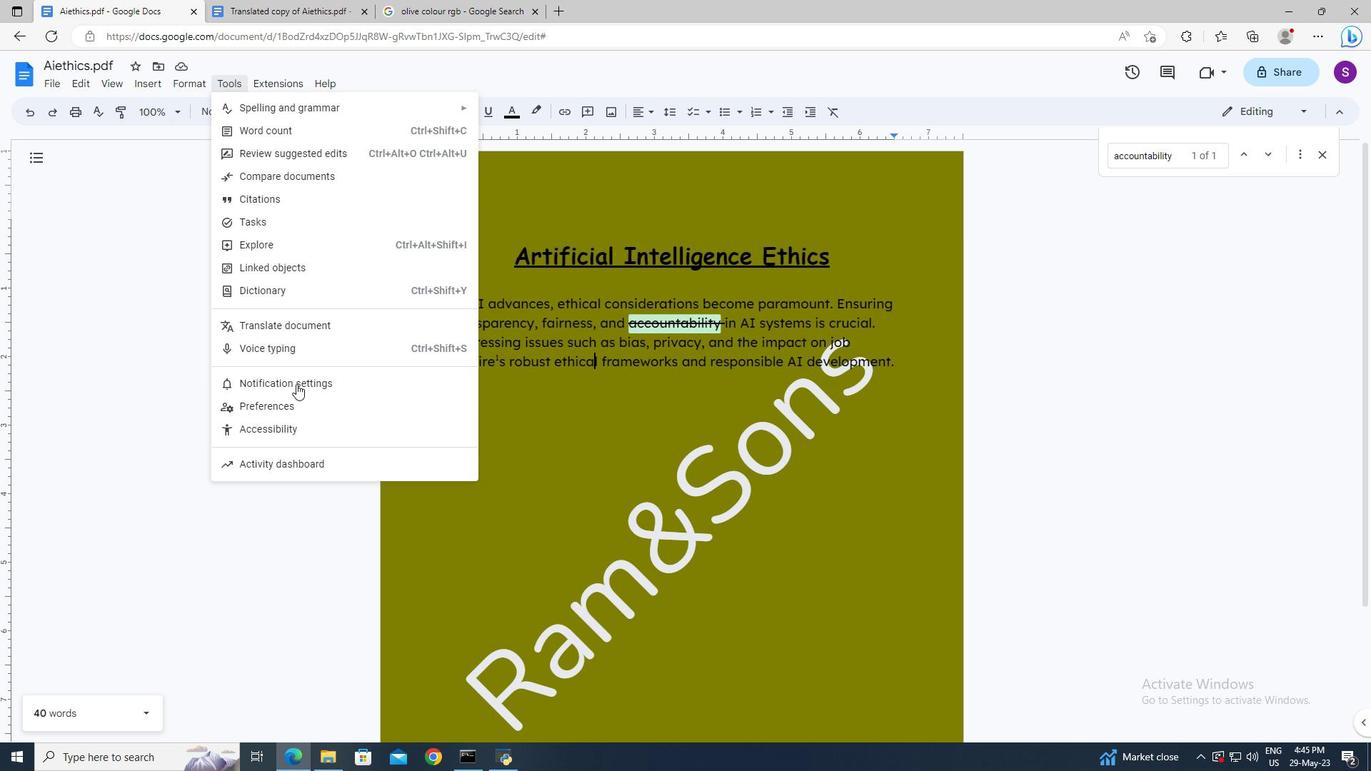 
Action: Mouse pressed left at (297, 387)
Screenshot: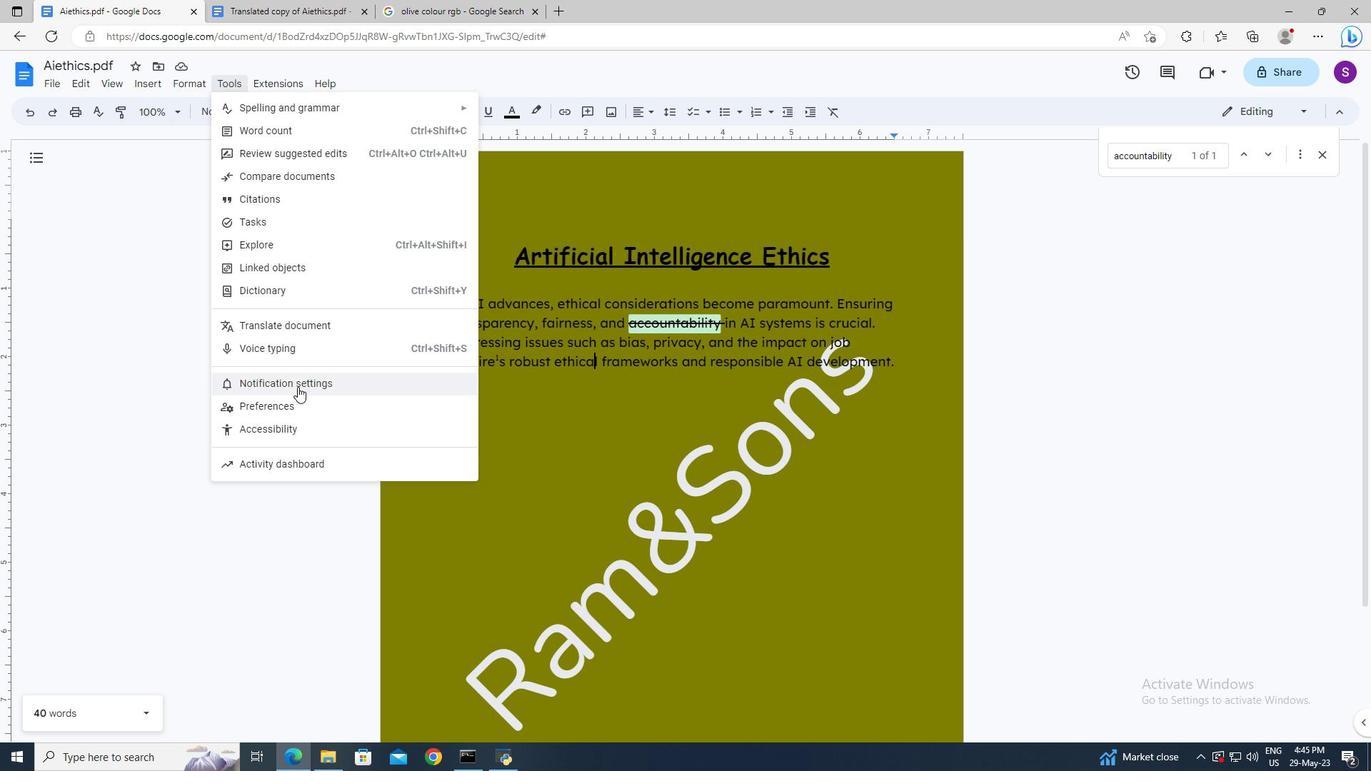 
Action: Mouse moved to (572, 277)
Screenshot: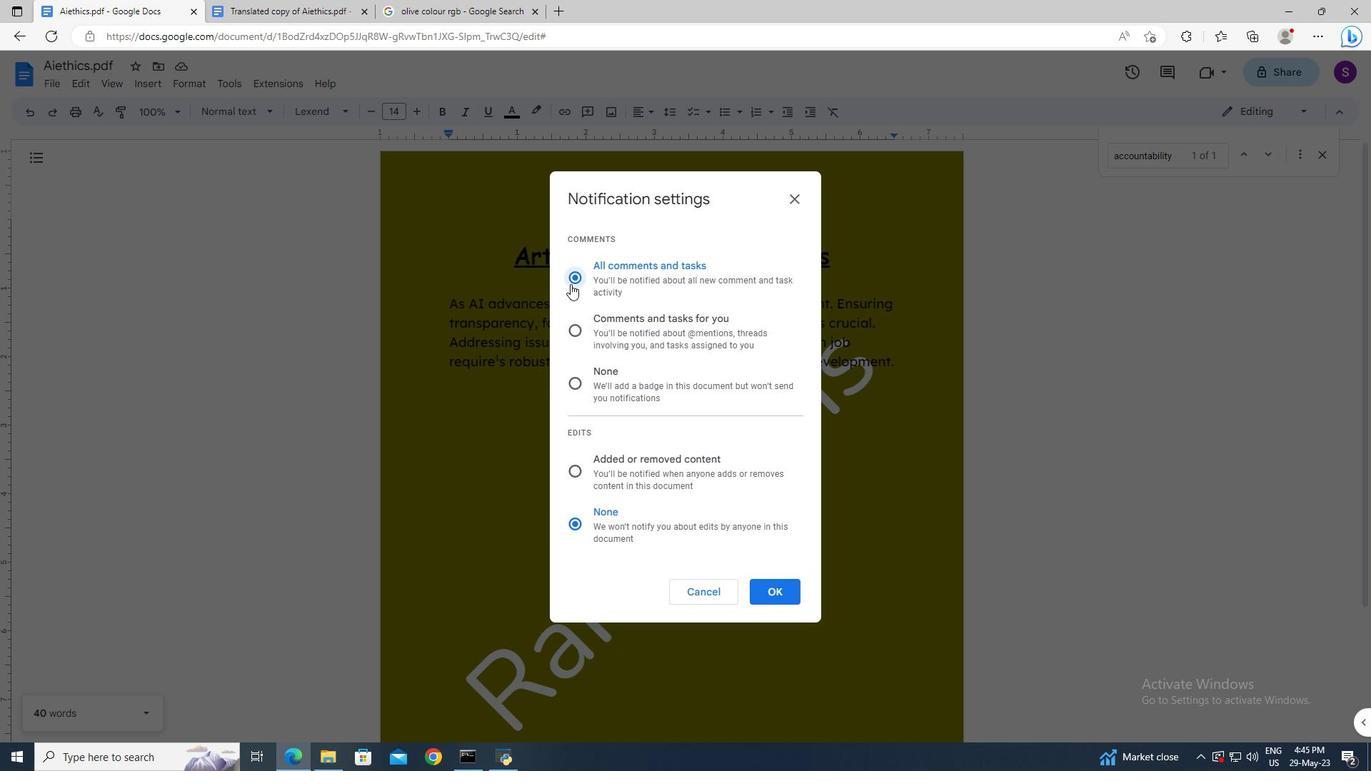 
Action: Mouse pressed left at (572, 277)
Screenshot: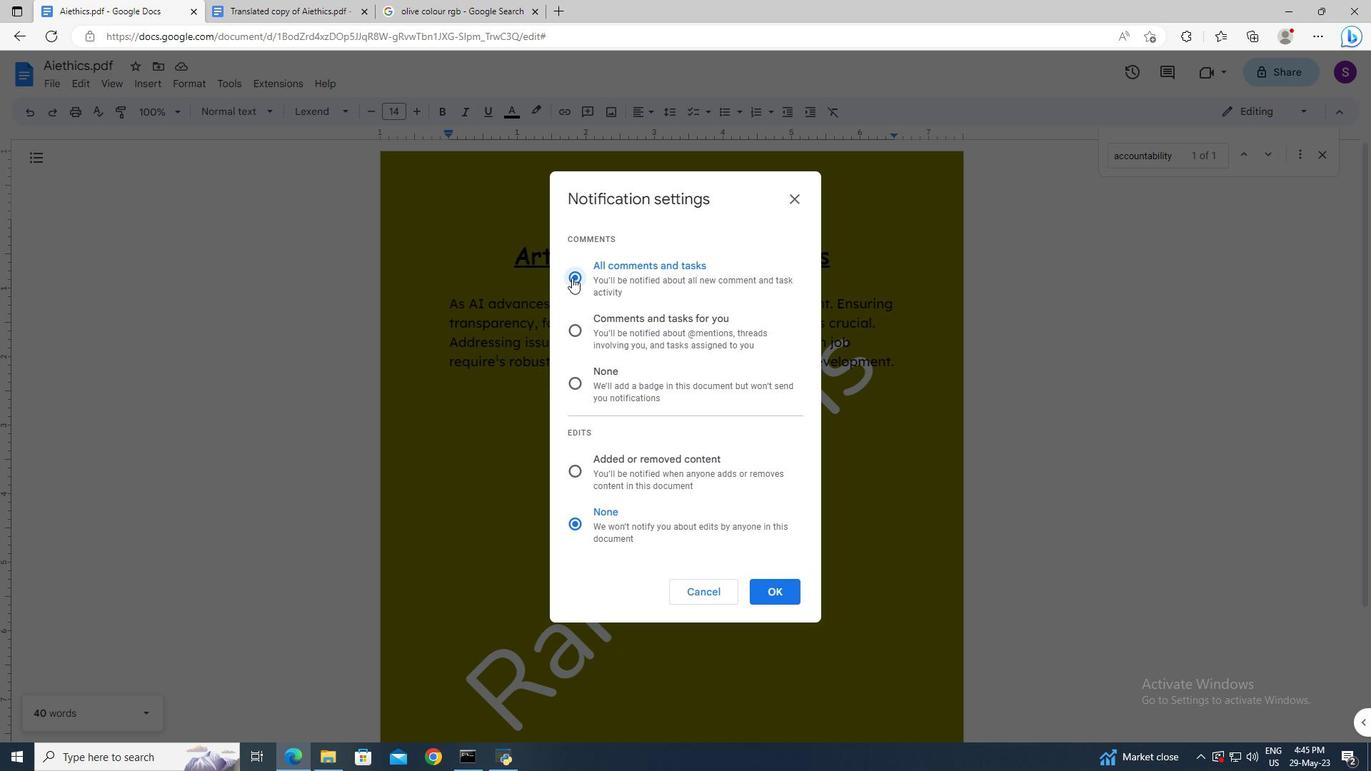 
Action: Mouse moved to (763, 596)
Screenshot: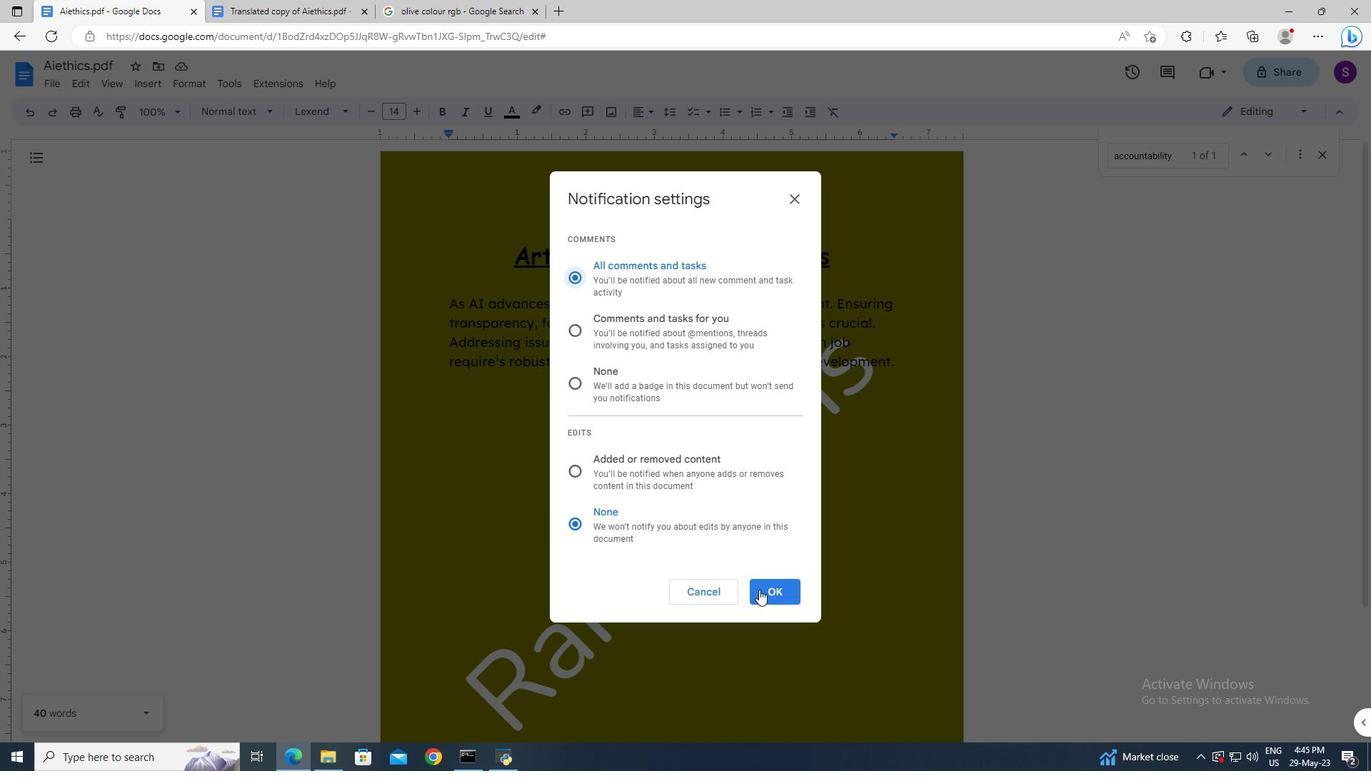 
Action: Mouse pressed left at (763, 596)
Screenshot: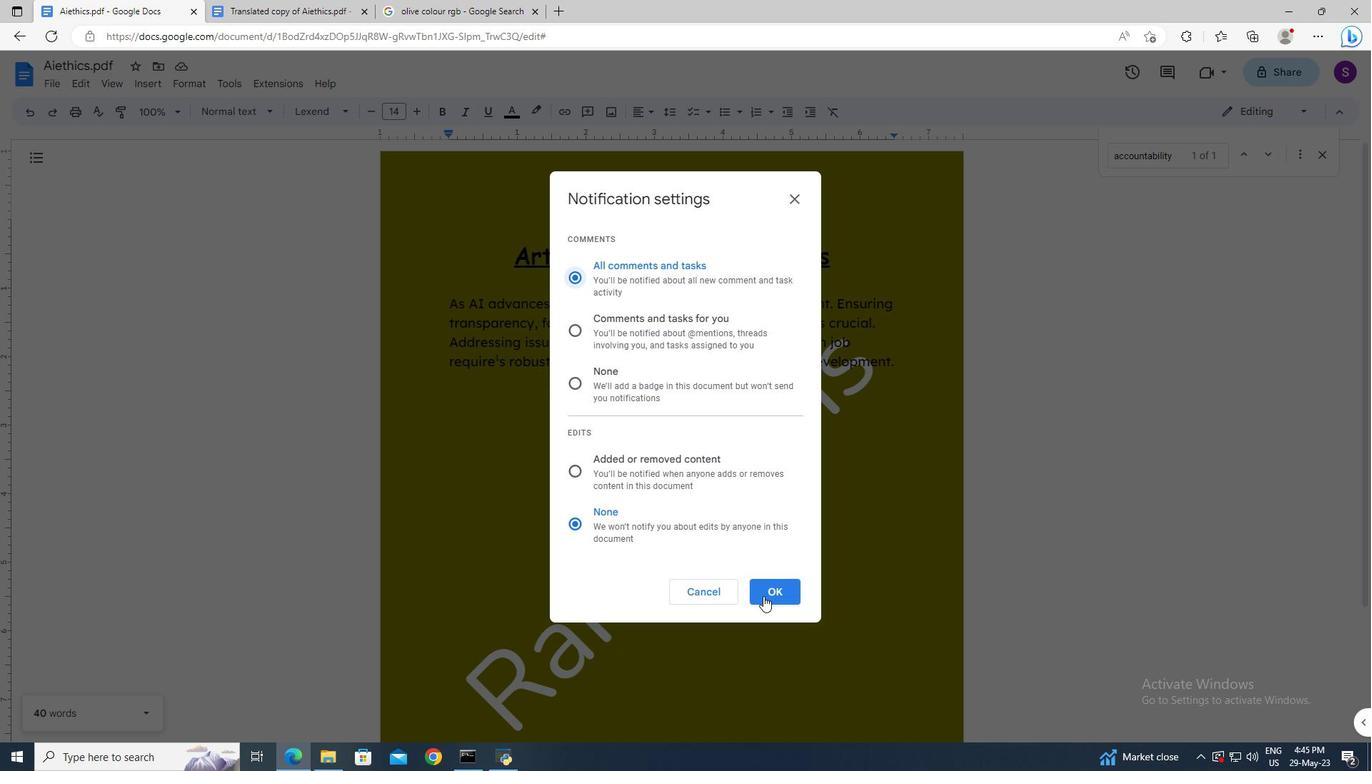 
